 Task: Create a due date automation trigger when advanced on, on the monday after a card is due add fields with custom field "Resume" set to a number greater or equal to 1 and greater or equal to 10 at 11:00 AM.
Action: Mouse moved to (1062, 87)
Screenshot: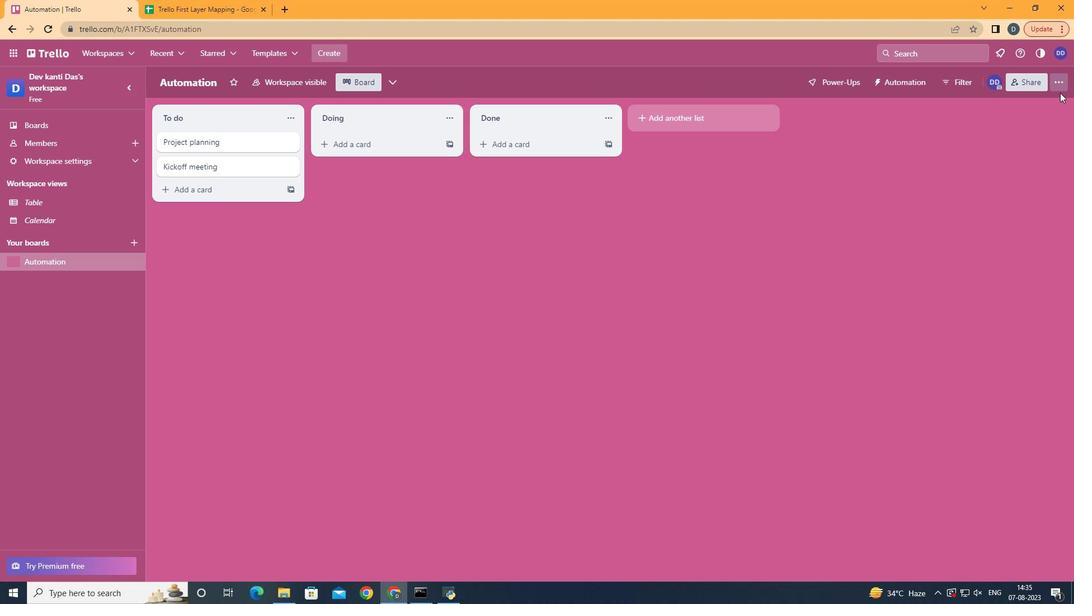 
Action: Mouse pressed left at (1062, 87)
Screenshot: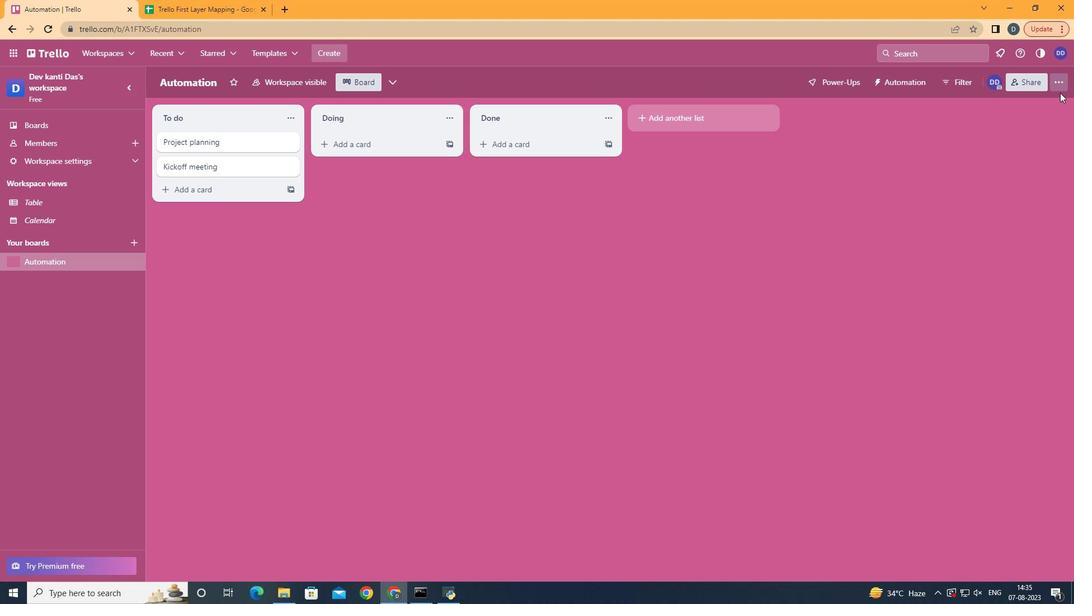 
Action: Mouse moved to (955, 254)
Screenshot: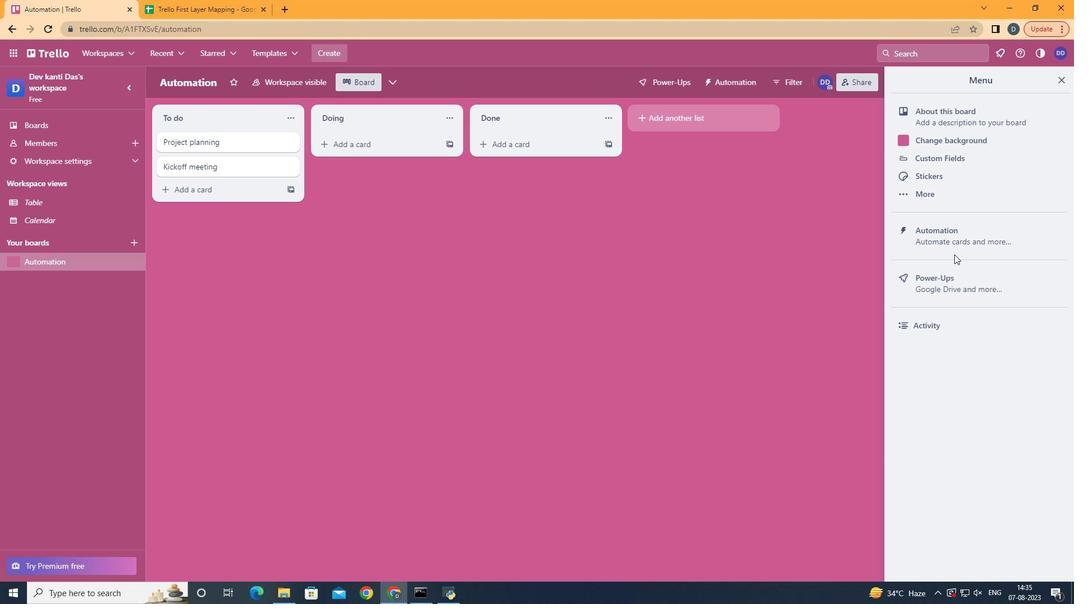 
Action: Mouse pressed left at (955, 254)
Screenshot: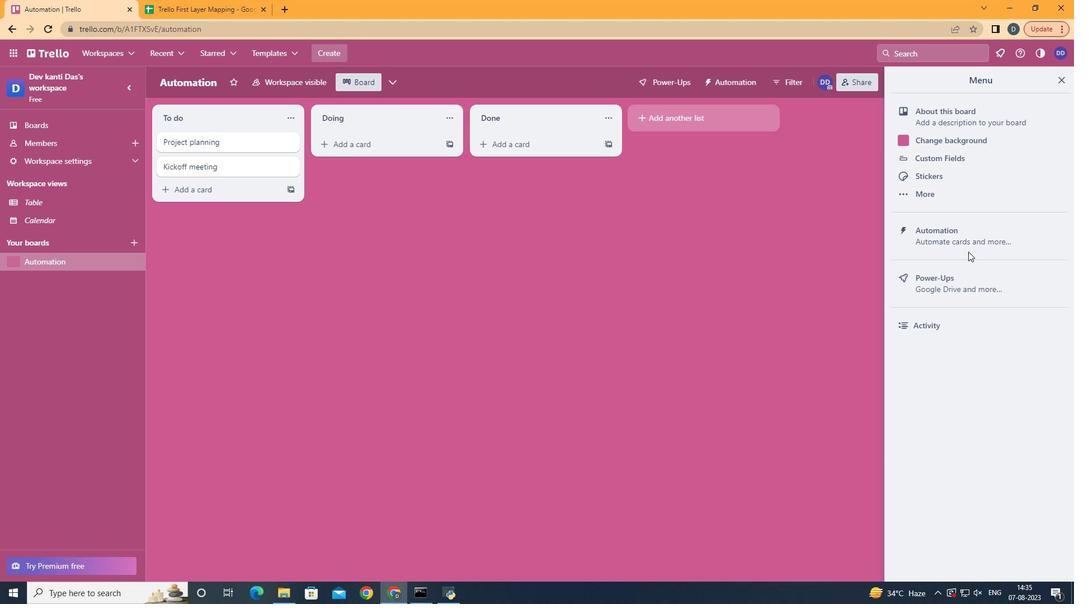 
Action: Mouse moved to (972, 251)
Screenshot: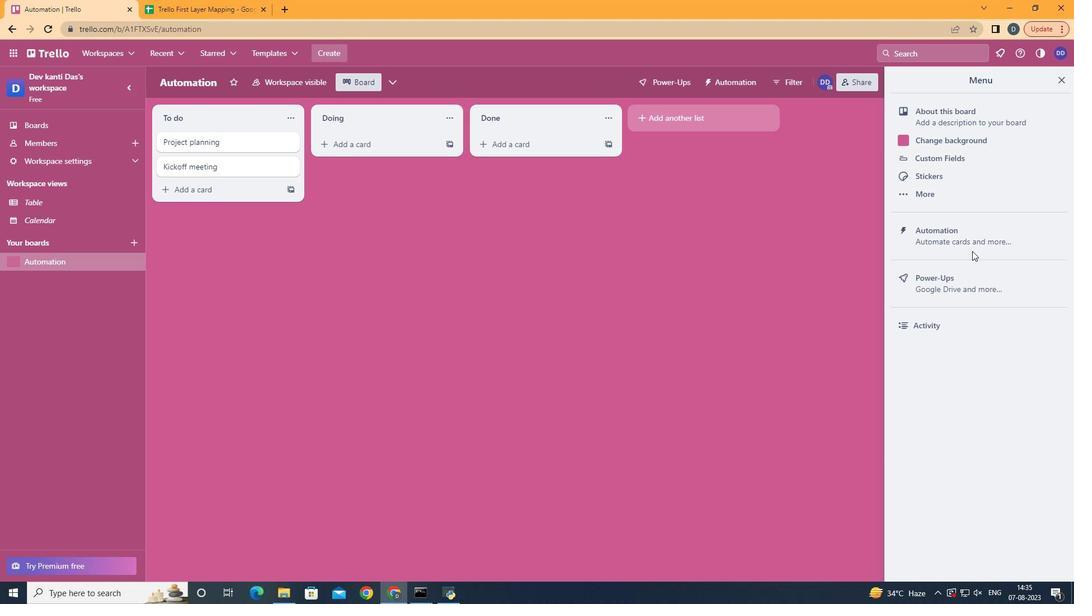 
Action: Mouse pressed left at (972, 251)
Screenshot: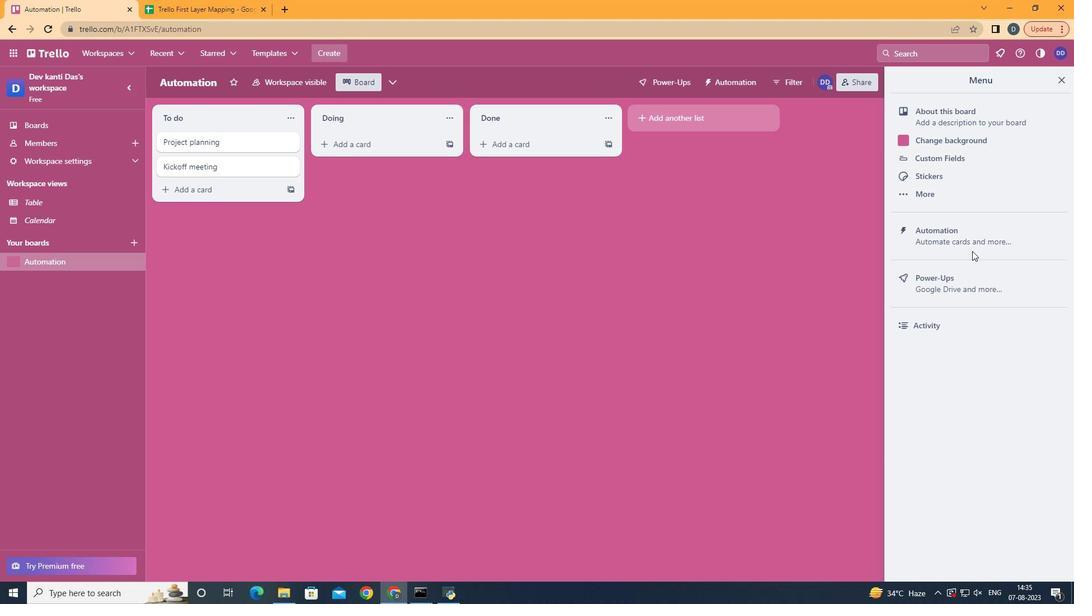 
Action: Mouse moved to (986, 243)
Screenshot: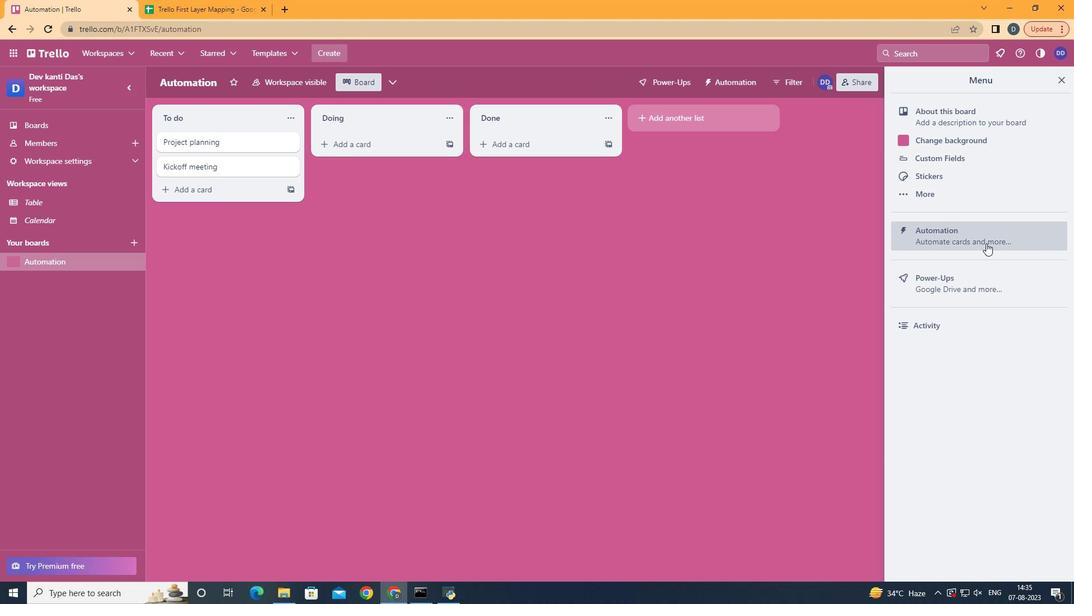 
Action: Mouse pressed left at (986, 243)
Screenshot: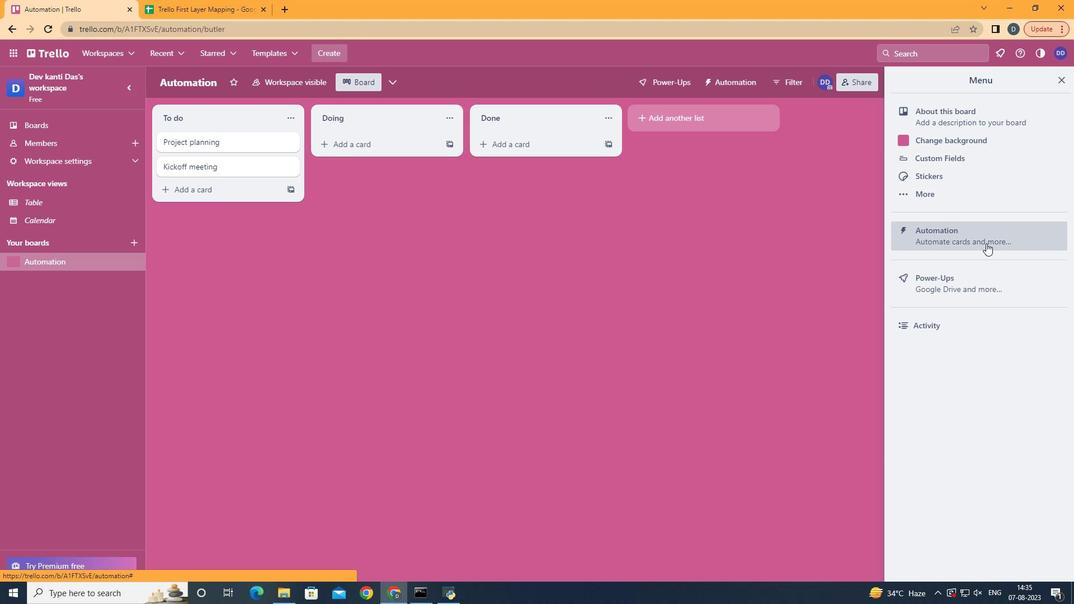 
Action: Mouse moved to (225, 228)
Screenshot: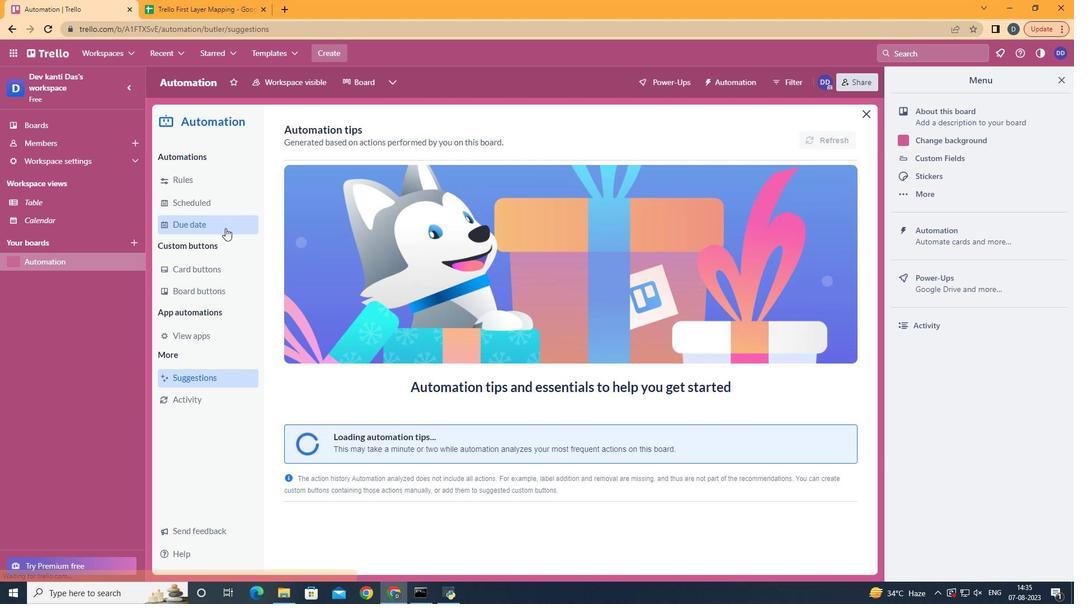 
Action: Mouse pressed left at (225, 228)
Screenshot: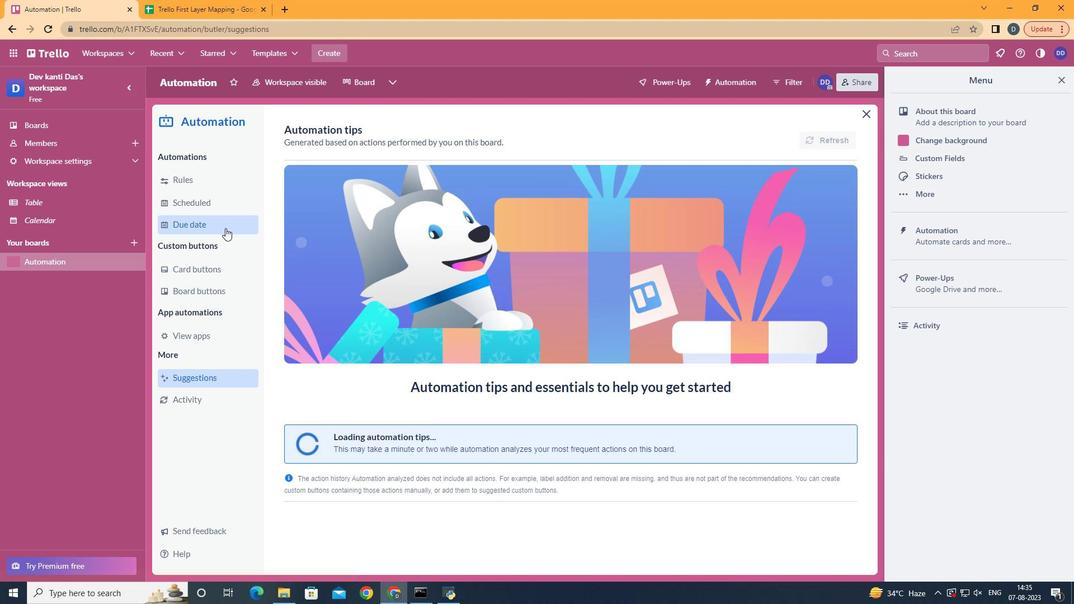 
Action: Mouse moved to (795, 132)
Screenshot: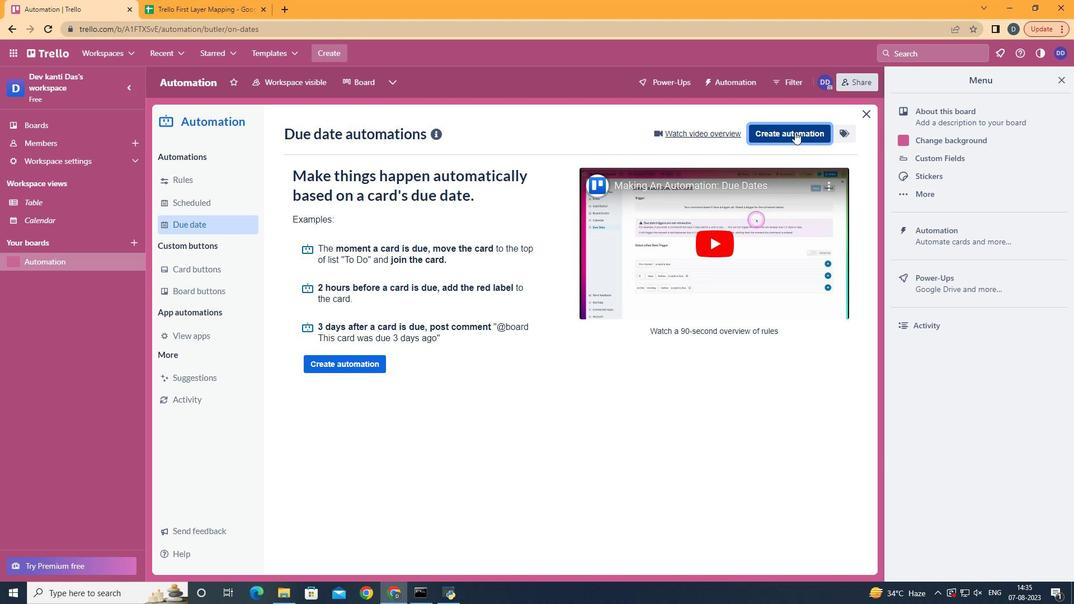 
Action: Mouse pressed left at (795, 132)
Screenshot: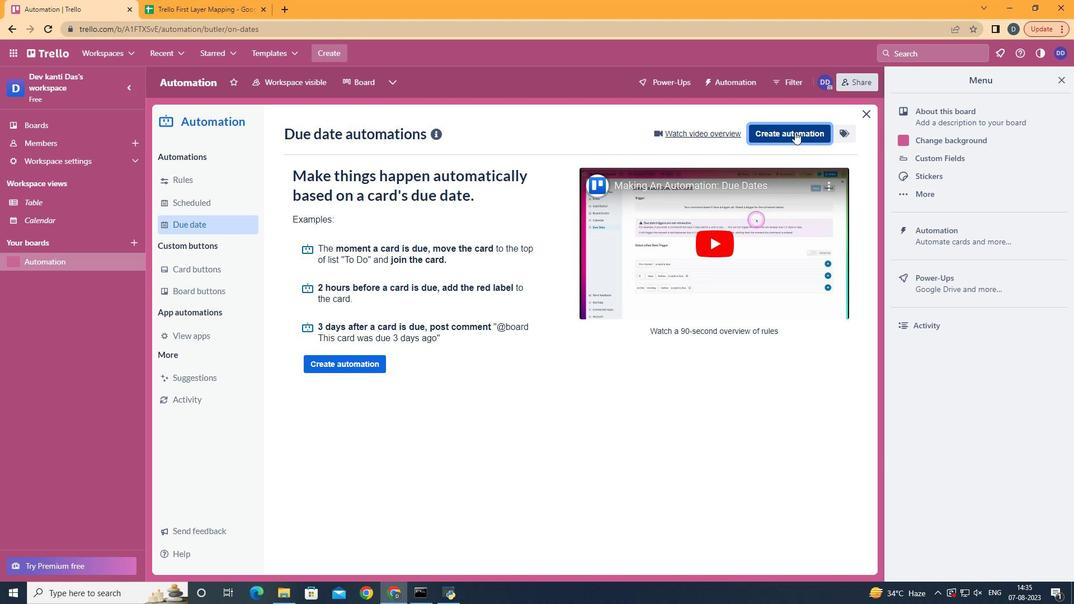 
Action: Mouse moved to (576, 237)
Screenshot: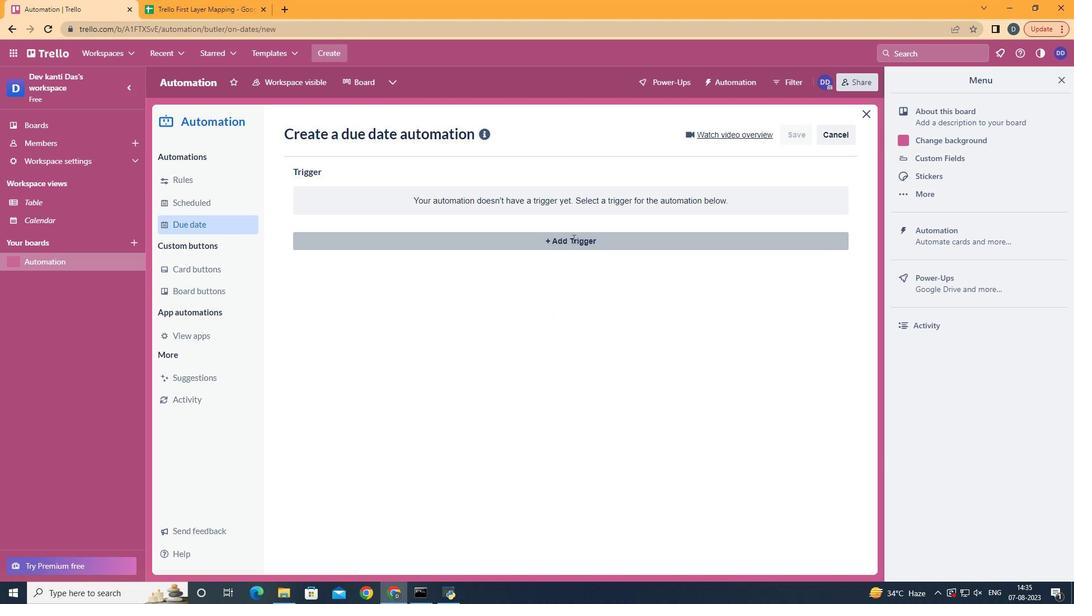 
Action: Mouse pressed left at (576, 237)
Screenshot: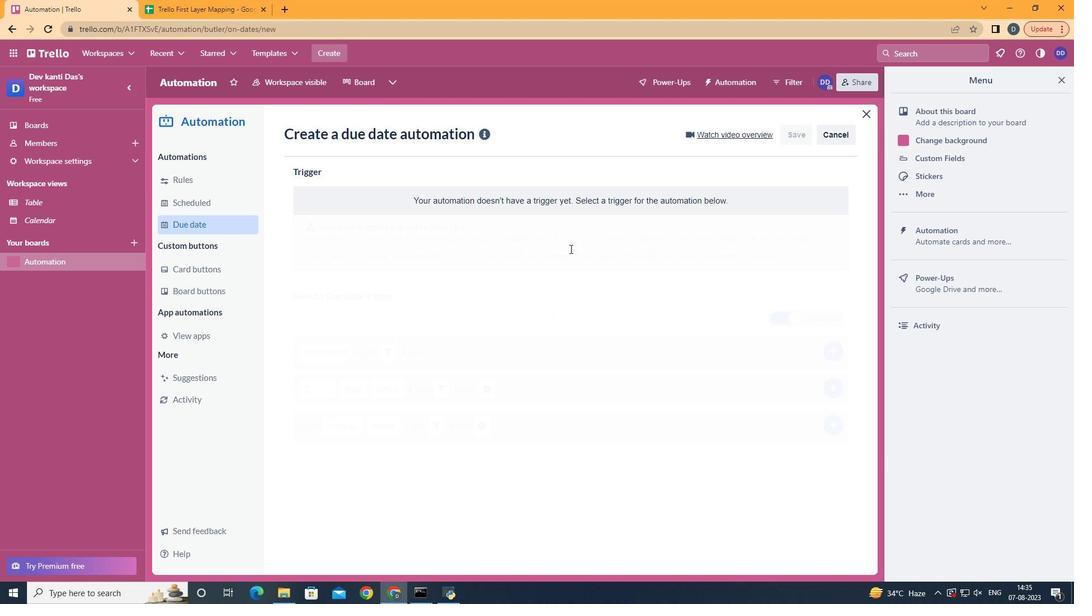 
Action: Mouse moved to (358, 291)
Screenshot: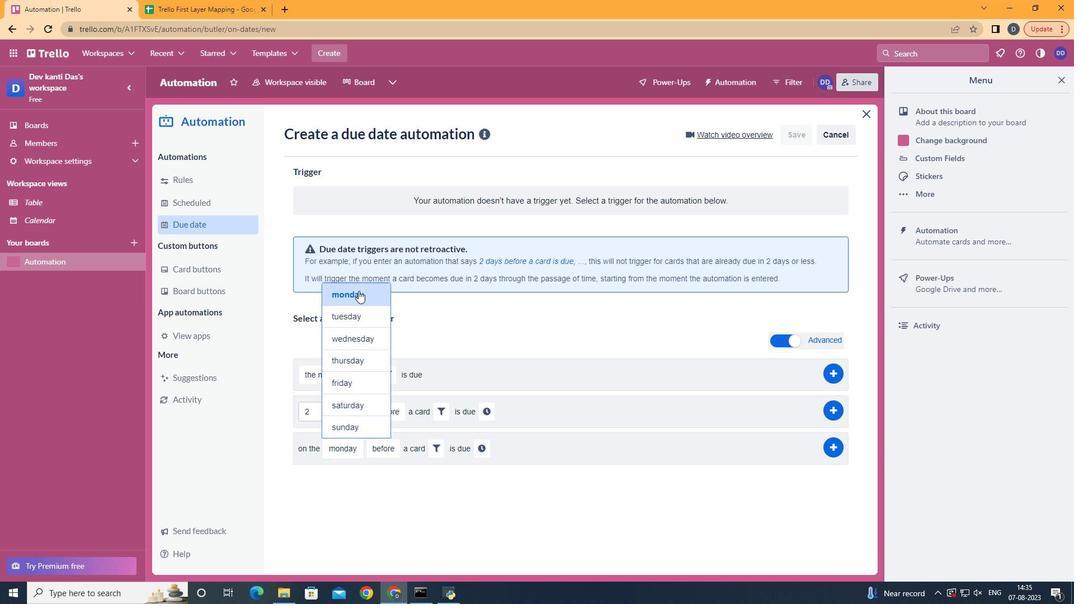 
Action: Mouse pressed left at (358, 291)
Screenshot: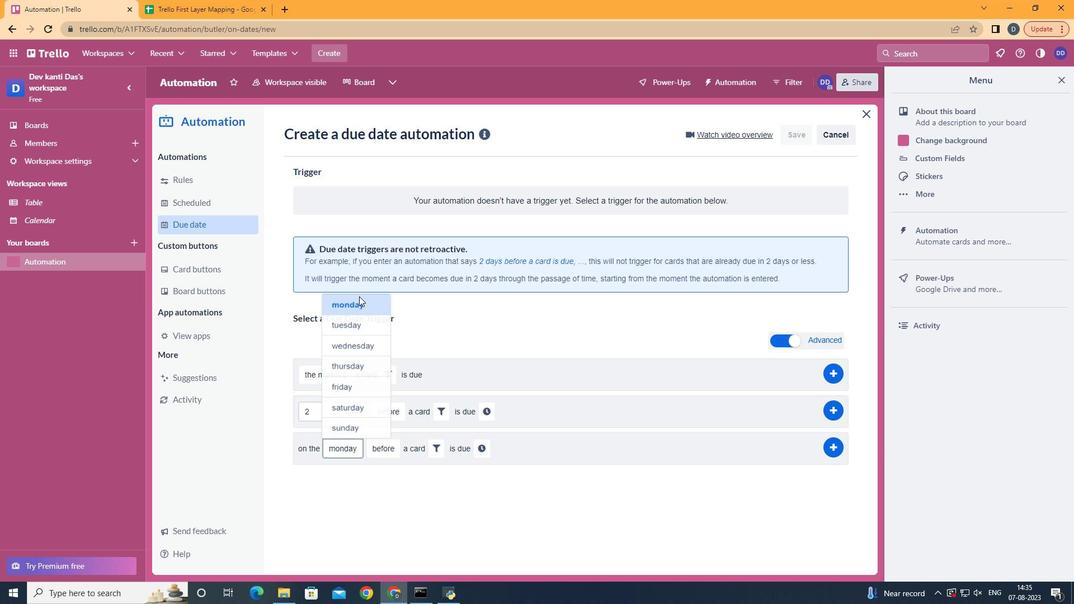 
Action: Mouse moved to (388, 492)
Screenshot: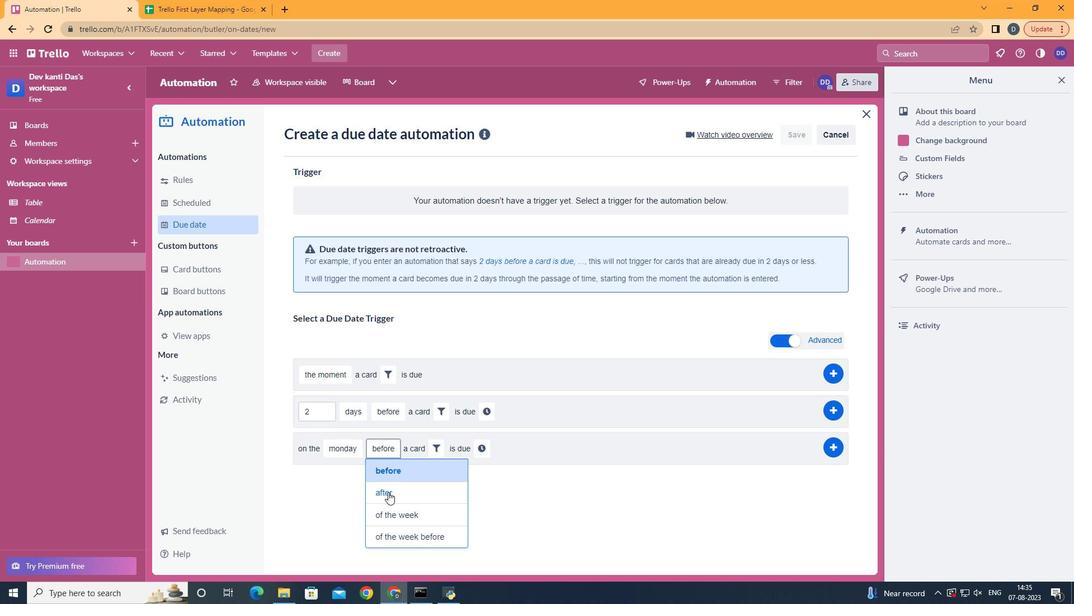 
Action: Mouse pressed left at (388, 492)
Screenshot: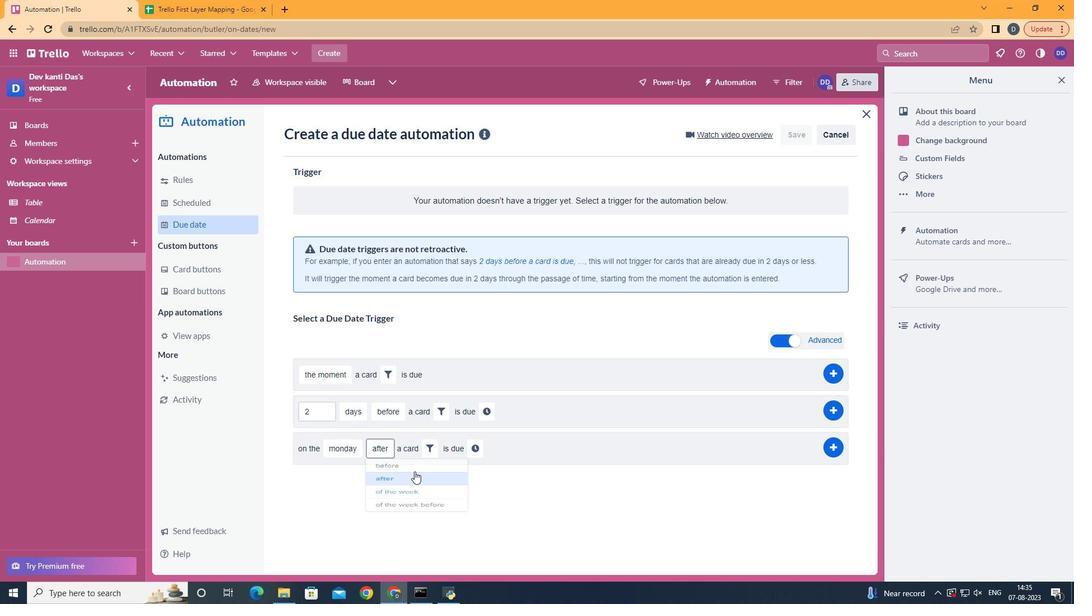
Action: Mouse moved to (431, 448)
Screenshot: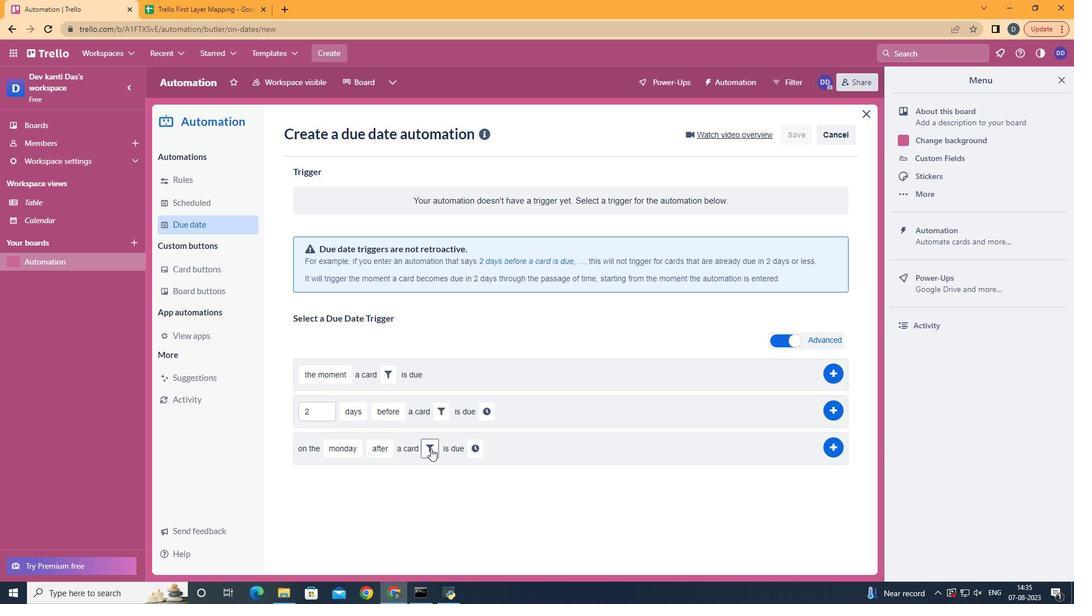 
Action: Mouse pressed left at (431, 448)
Screenshot: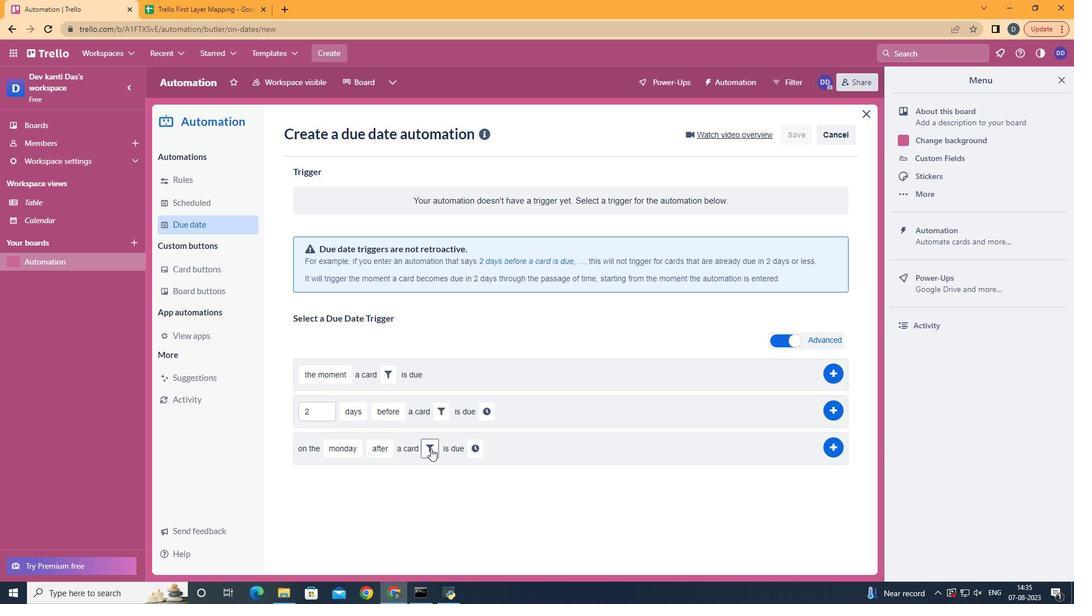 
Action: Mouse moved to (618, 481)
Screenshot: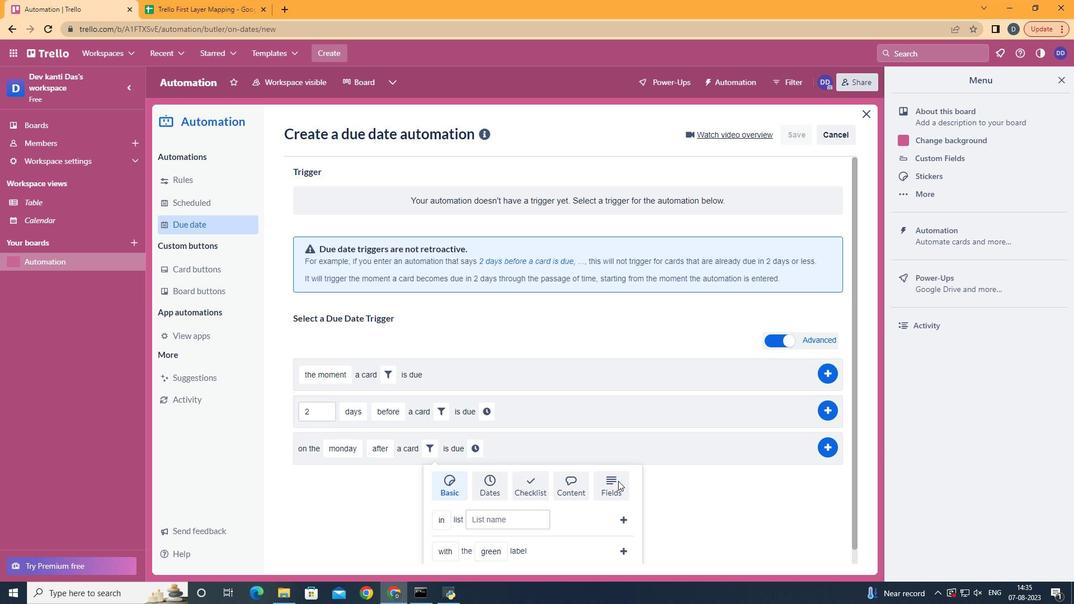 
Action: Mouse pressed left at (618, 481)
Screenshot: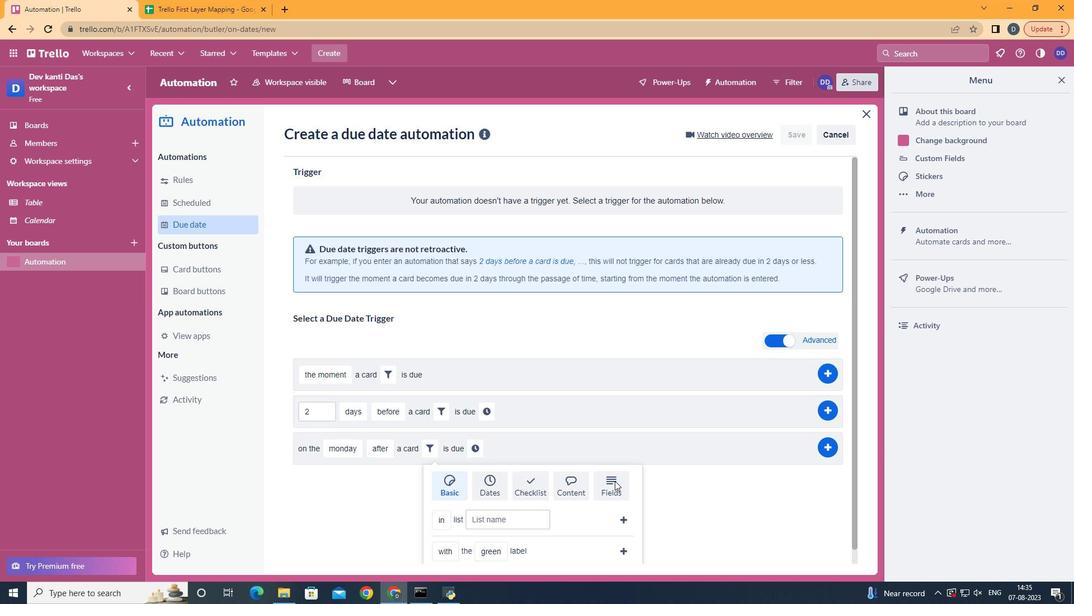 
Action: Mouse moved to (615, 481)
Screenshot: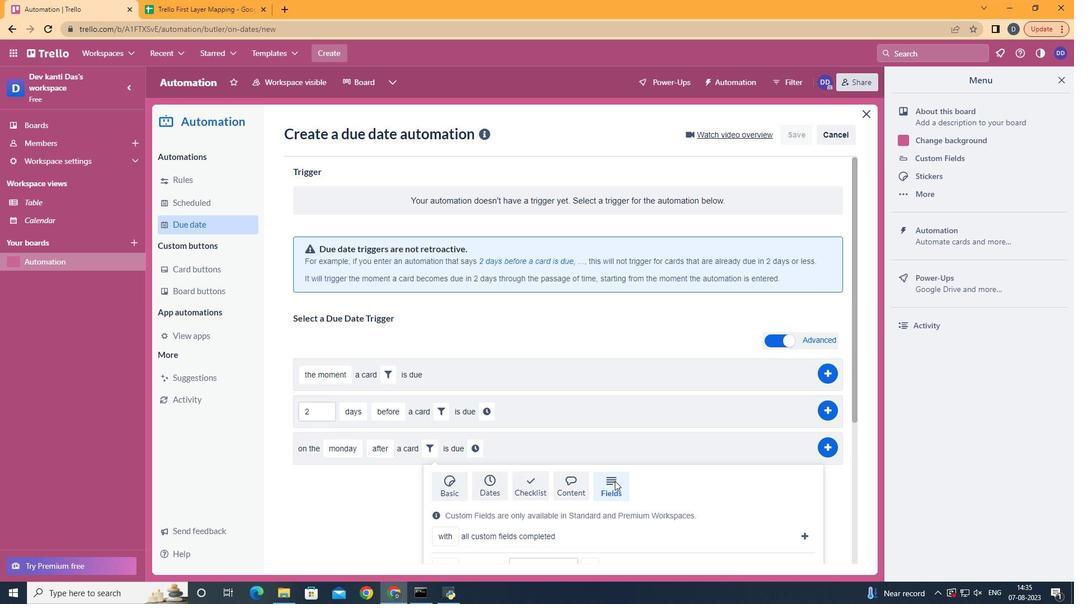 
Action: Mouse scrolled (615, 480) with delta (0, 0)
Screenshot: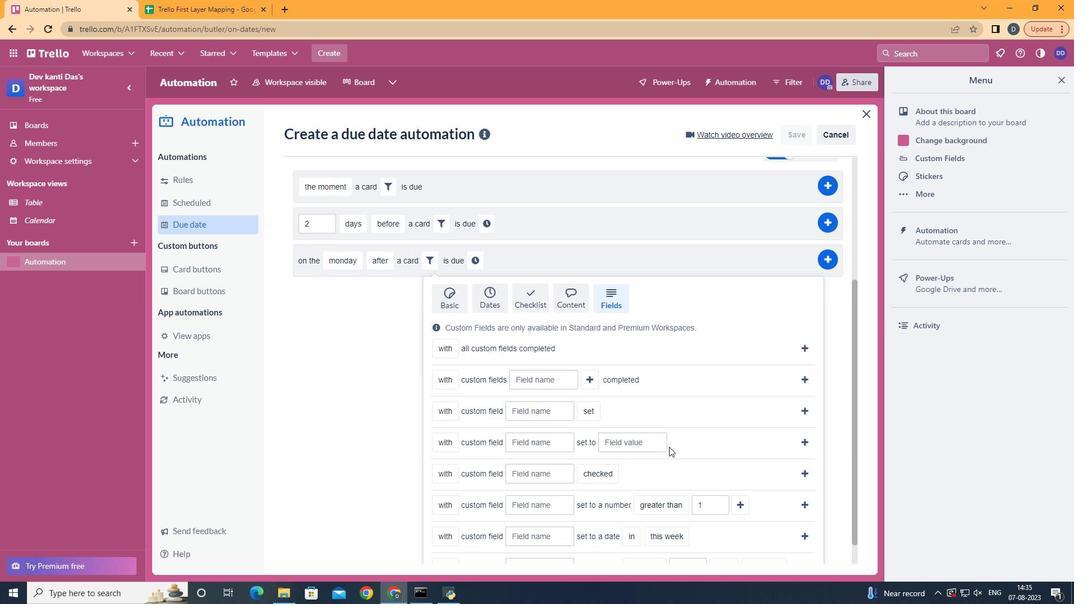 
Action: Mouse scrolled (615, 480) with delta (0, 0)
Screenshot: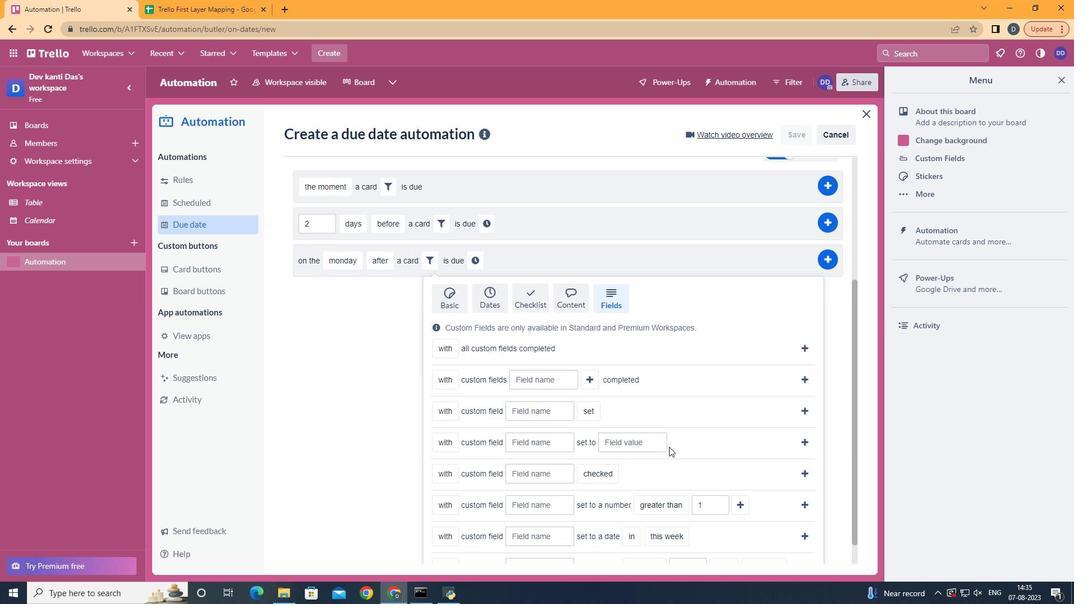 
Action: Mouse scrolled (615, 480) with delta (0, 0)
Screenshot: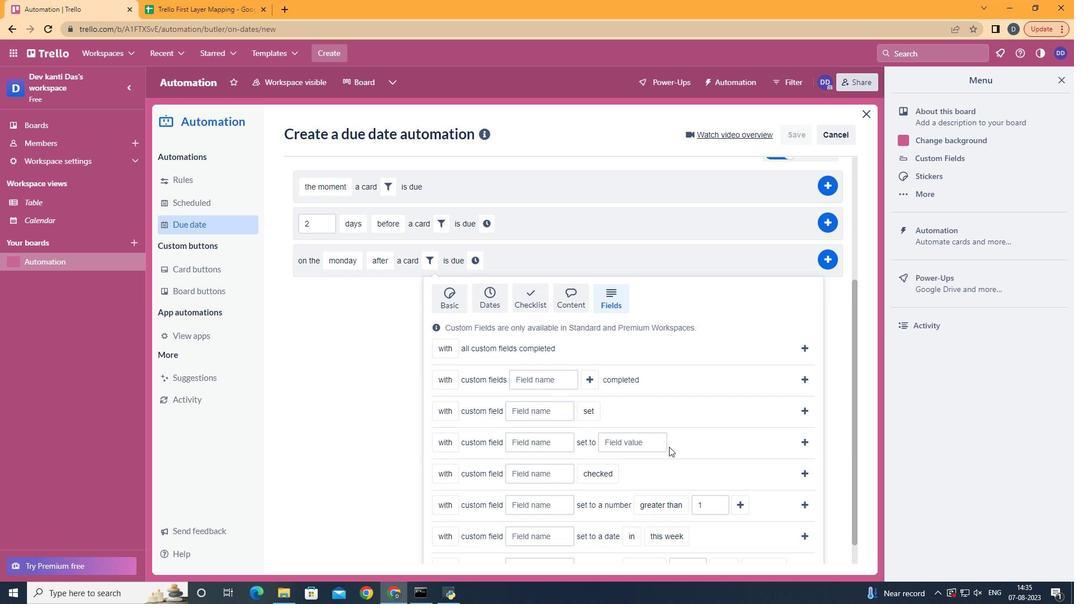 
Action: Mouse scrolled (615, 480) with delta (0, 0)
Screenshot: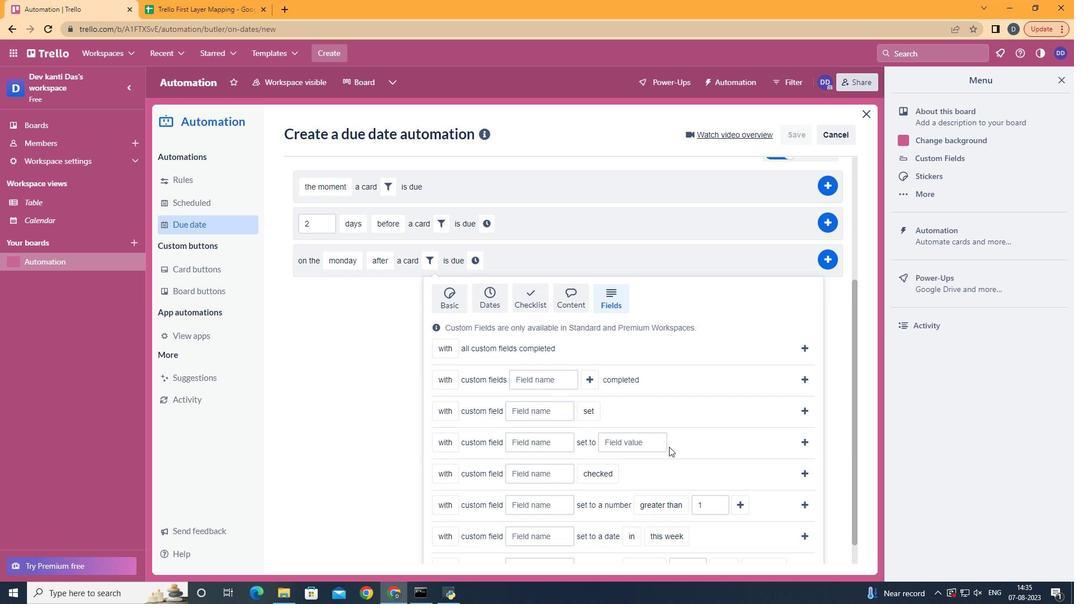 
Action: Mouse scrolled (615, 480) with delta (0, 0)
Screenshot: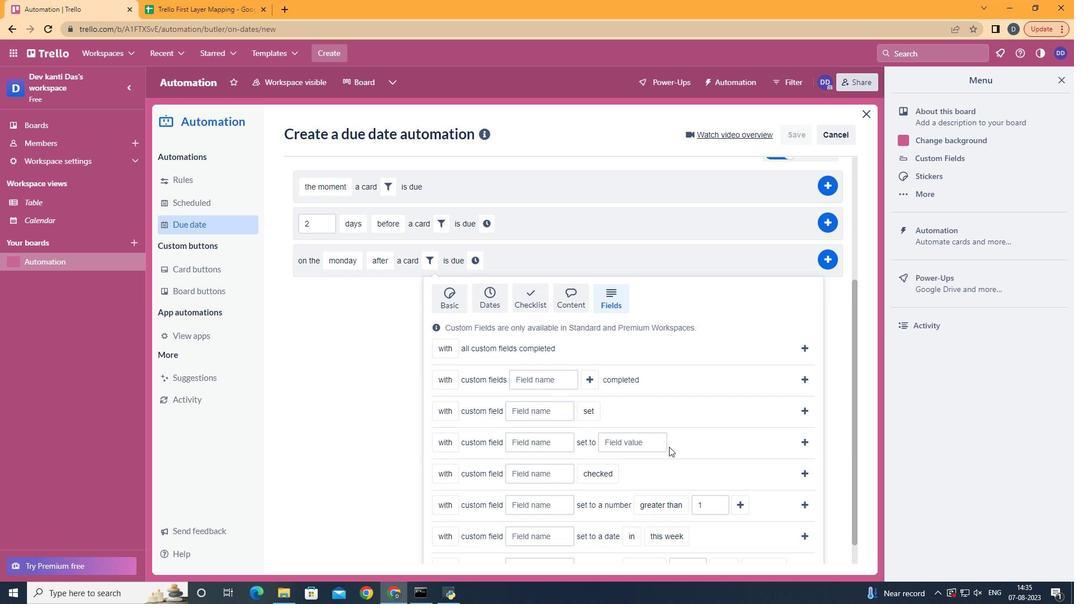 
Action: Mouse moved to (551, 475)
Screenshot: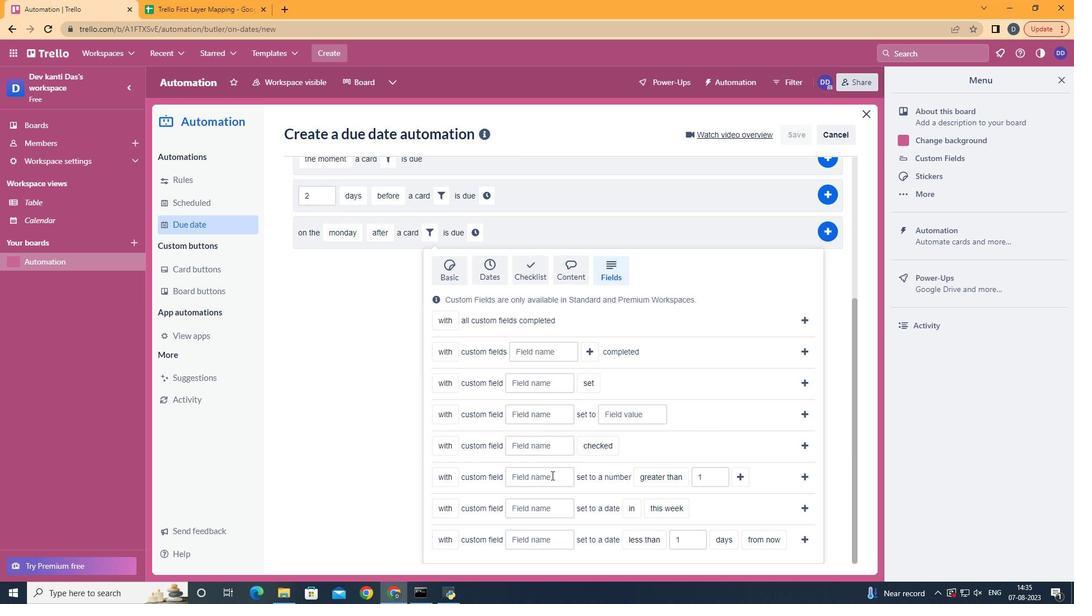 
Action: Mouse pressed left at (551, 475)
Screenshot: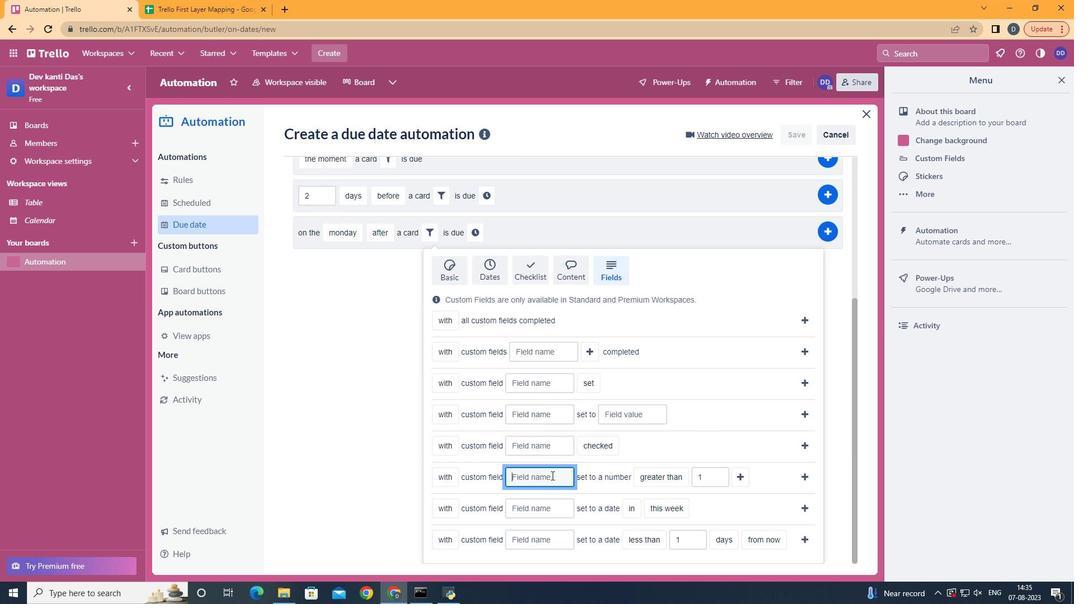 
Action: Mouse moved to (551, 476)
Screenshot: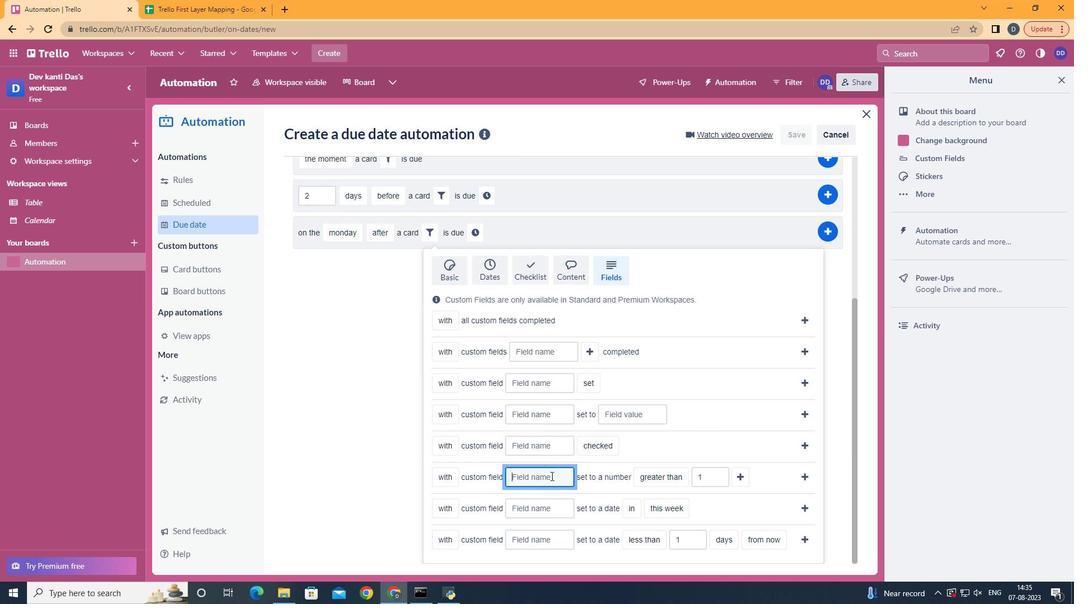 
Action: Key pressed <Key.shift>Resume
Screenshot: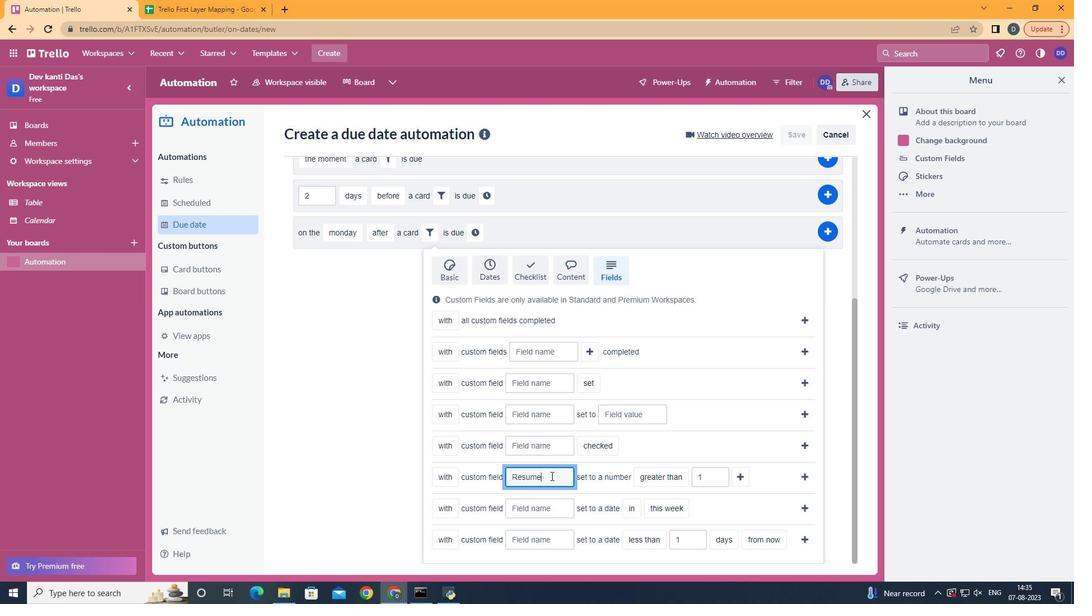 
Action: Mouse moved to (677, 418)
Screenshot: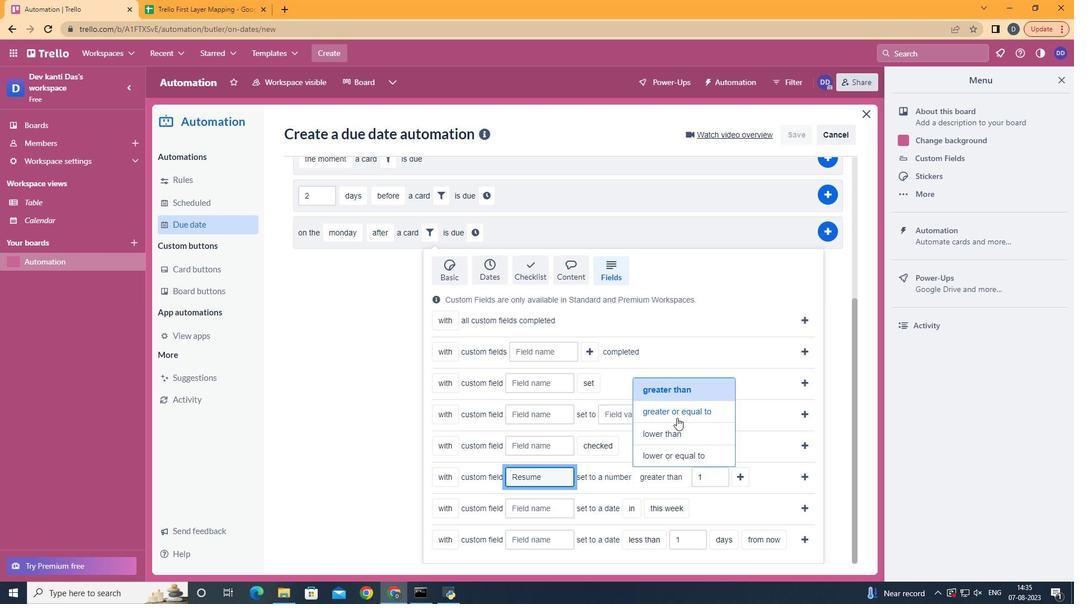 
Action: Mouse pressed left at (677, 418)
Screenshot: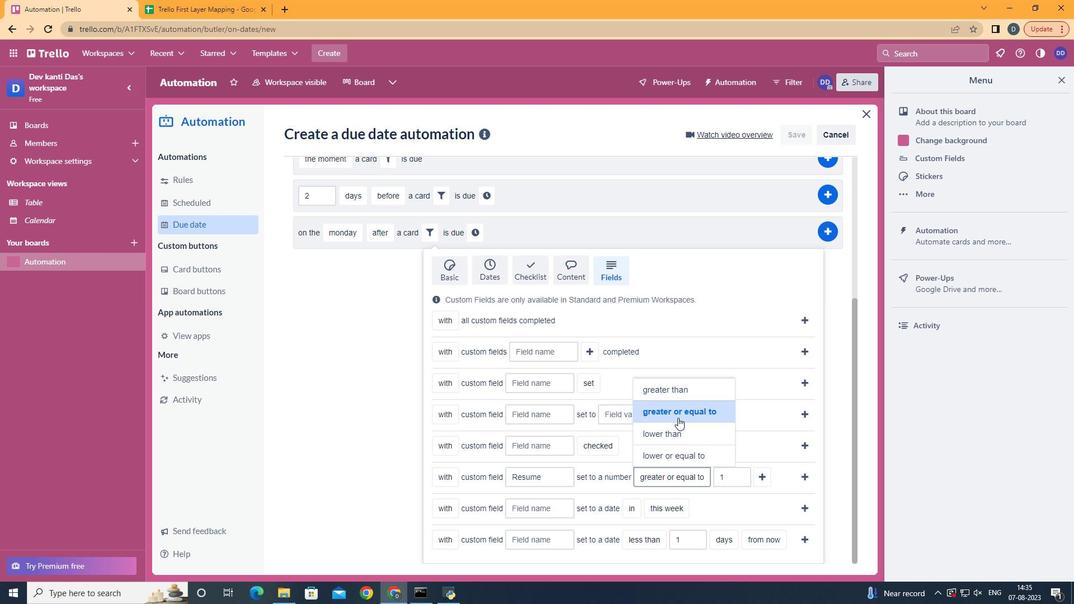 
Action: Mouse moved to (761, 470)
Screenshot: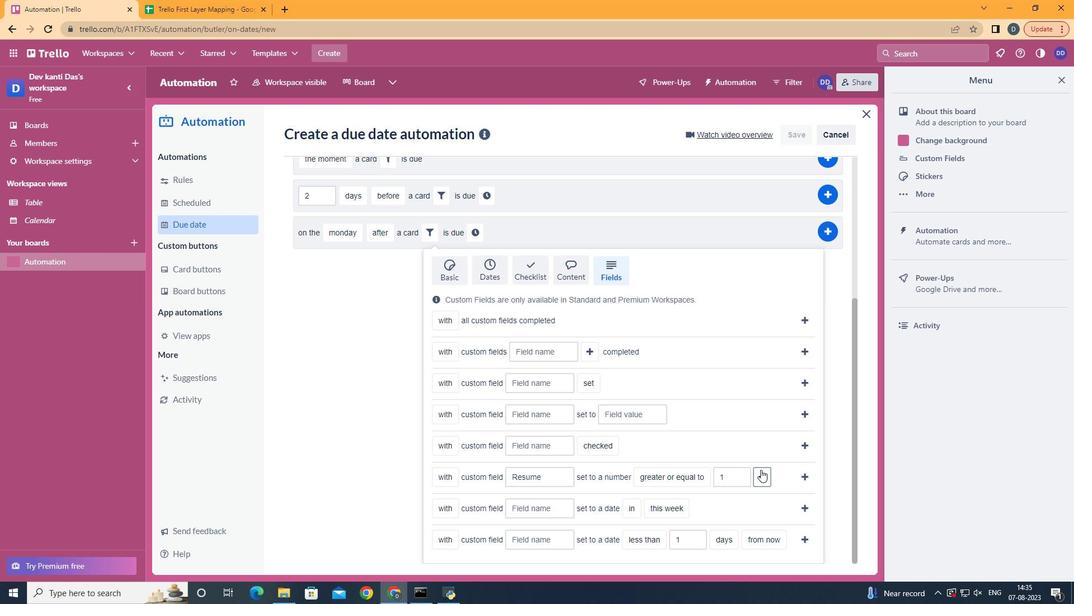 
Action: Mouse pressed left at (761, 470)
Screenshot: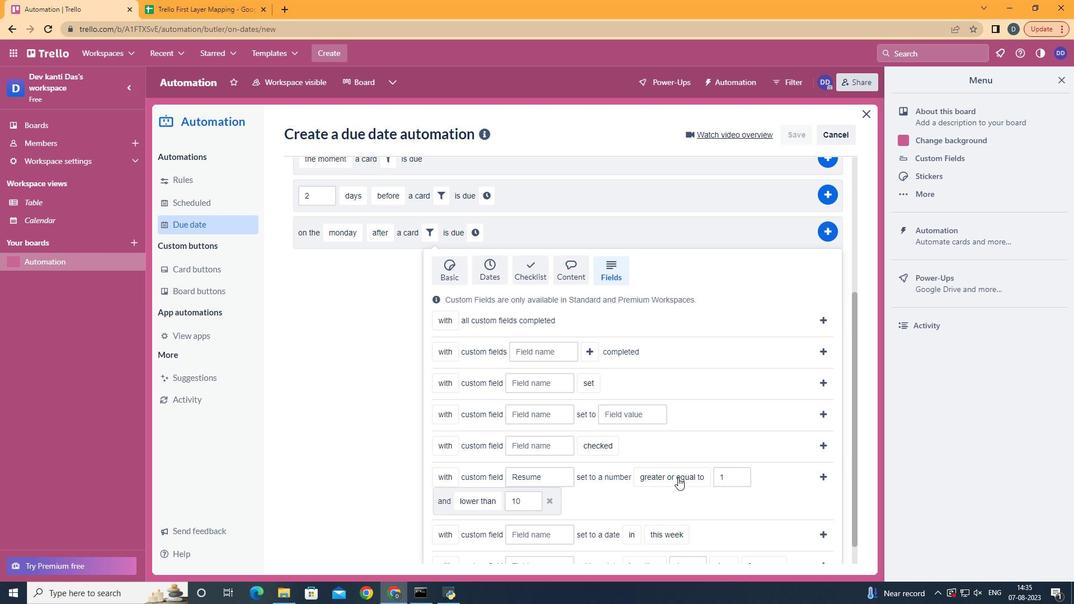 
Action: Mouse moved to (495, 487)
Screenshot: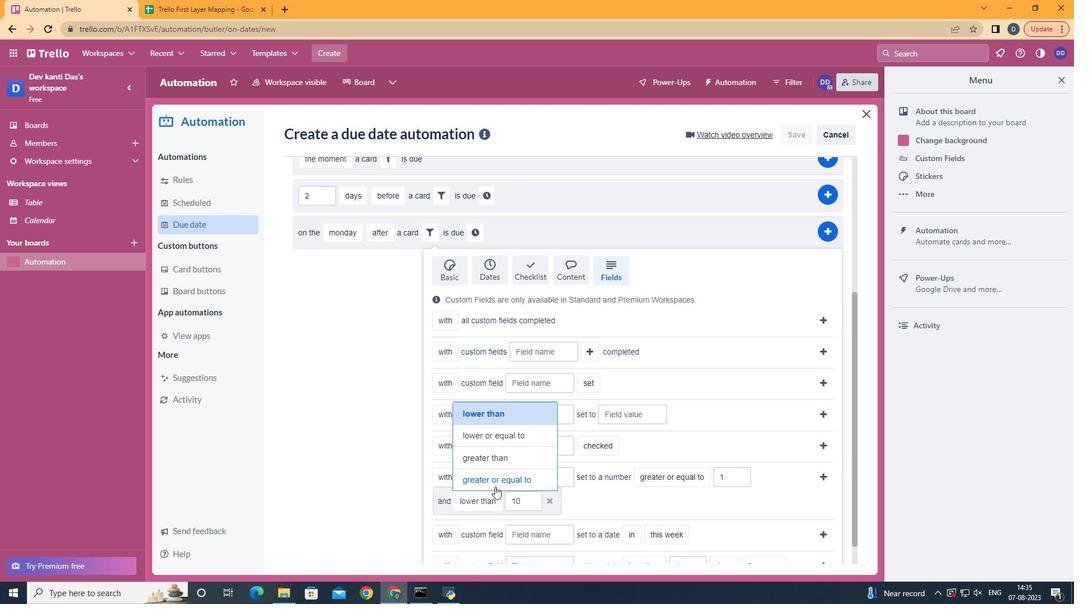 
Action: Mouse pressed left at (495, 487)
Screenshot: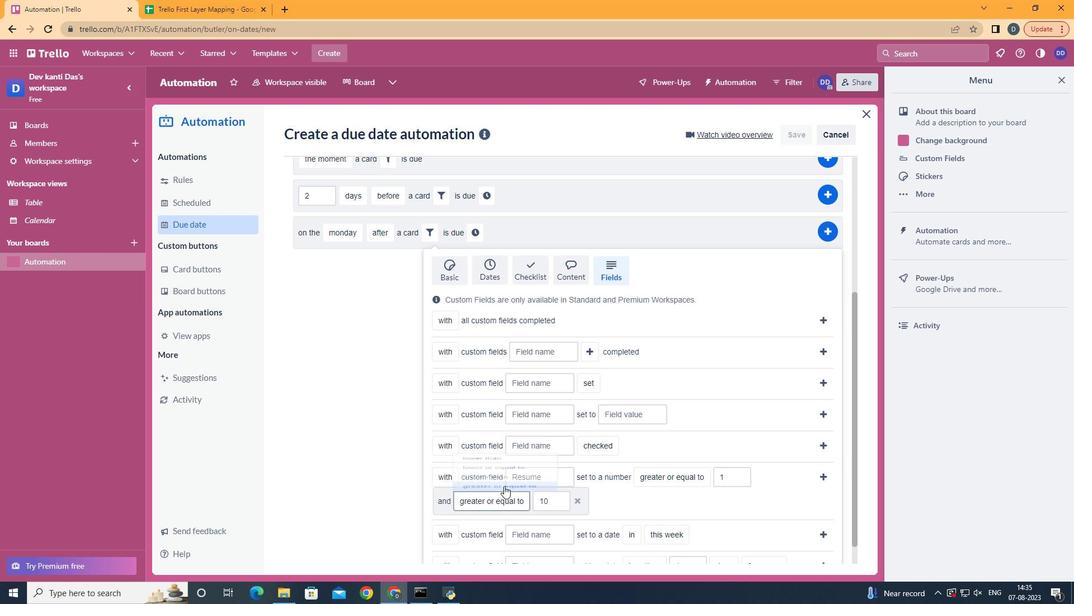 
Action: Mouse moved to (817, 475)
Screenshot: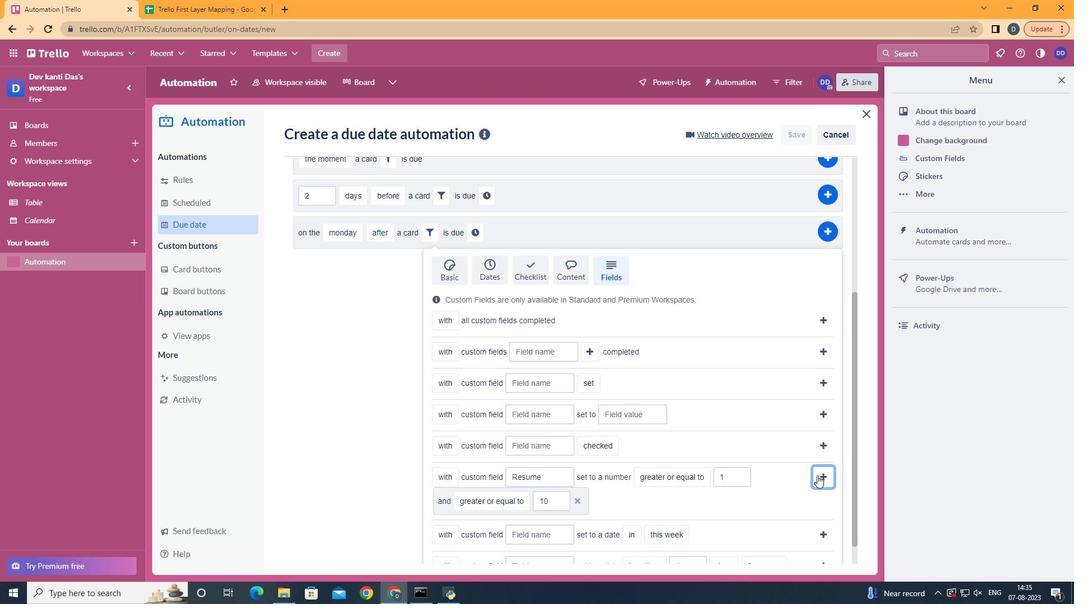 
Action: Mouse pressed left at (817, 475)
Screenshot: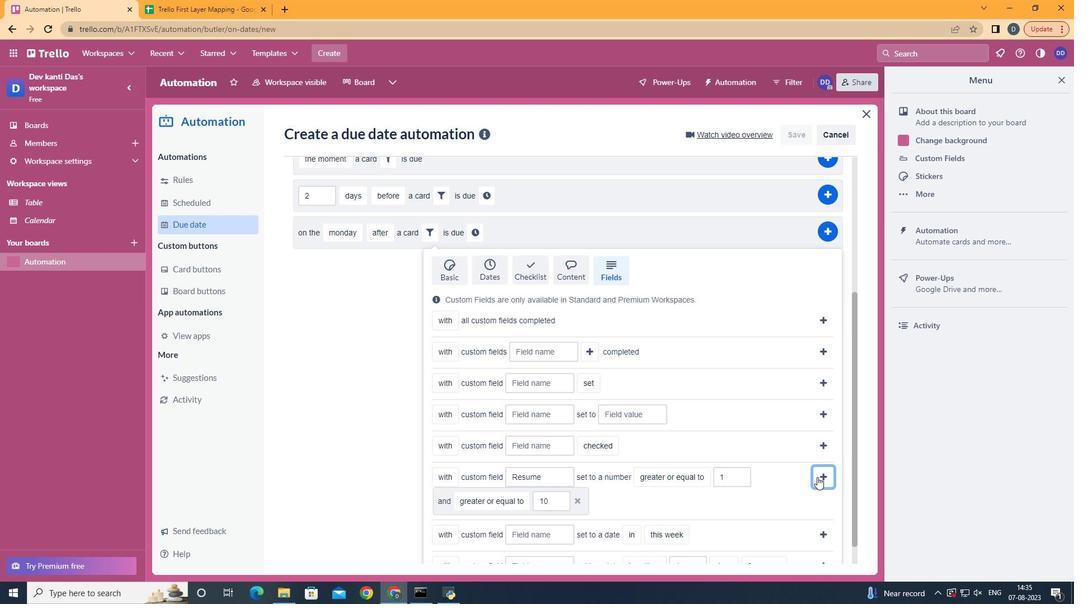 
Action: Mouse moved to (310, 466)
Screenshot: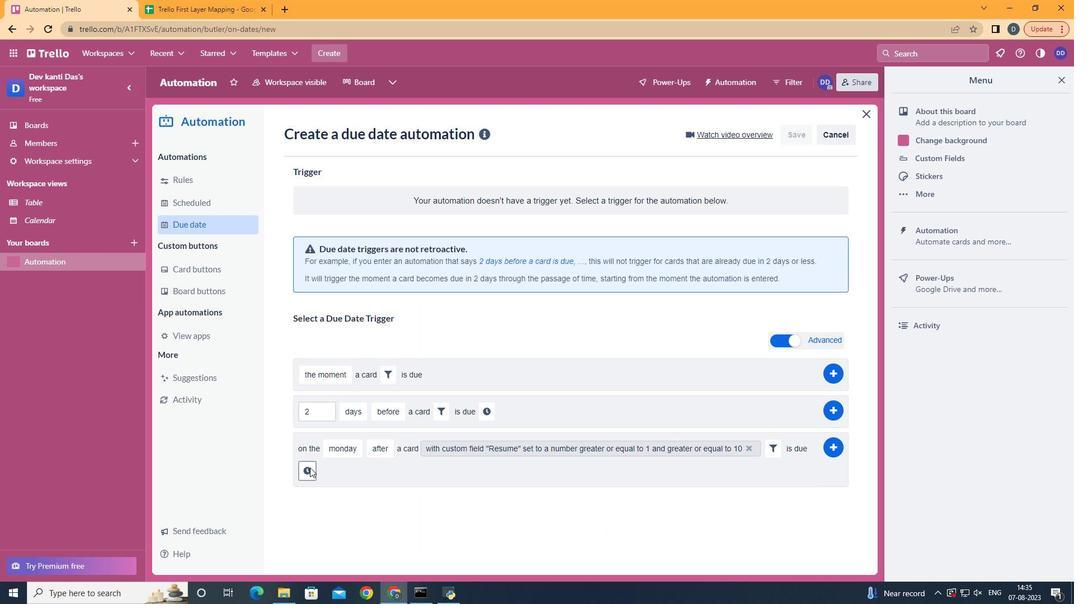 
Action: Mouse pressed left at (310, 466)
Screenshot: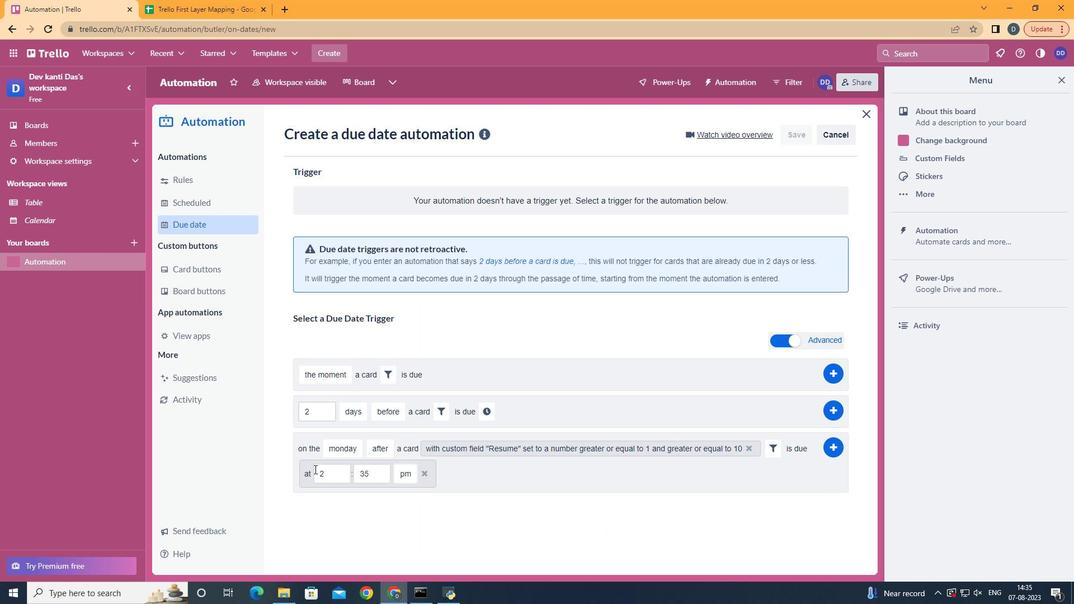 
Action: Mouse moved to (337, 472)
Screenshot: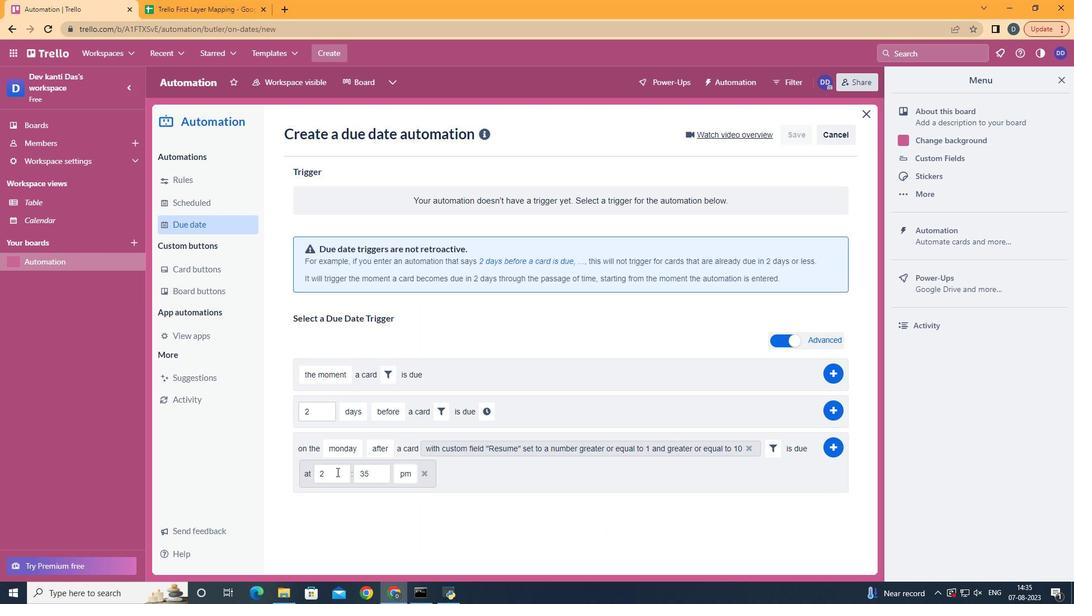 
Action: Mouse pressed left at (337, 472)
Screenshot: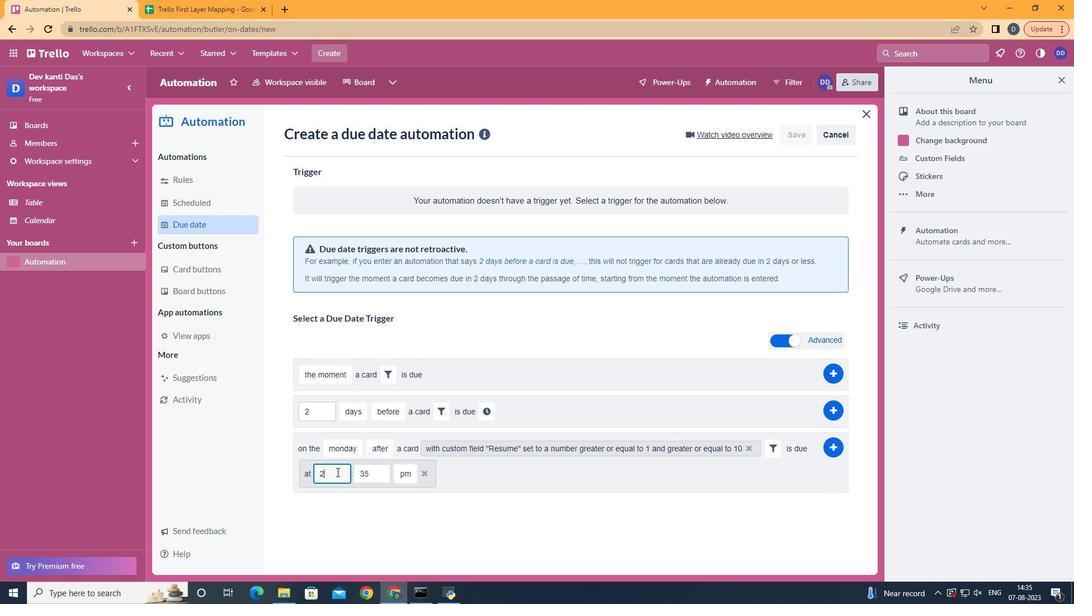 
Action: Key pressed <Key.backspace>11
Screenshot: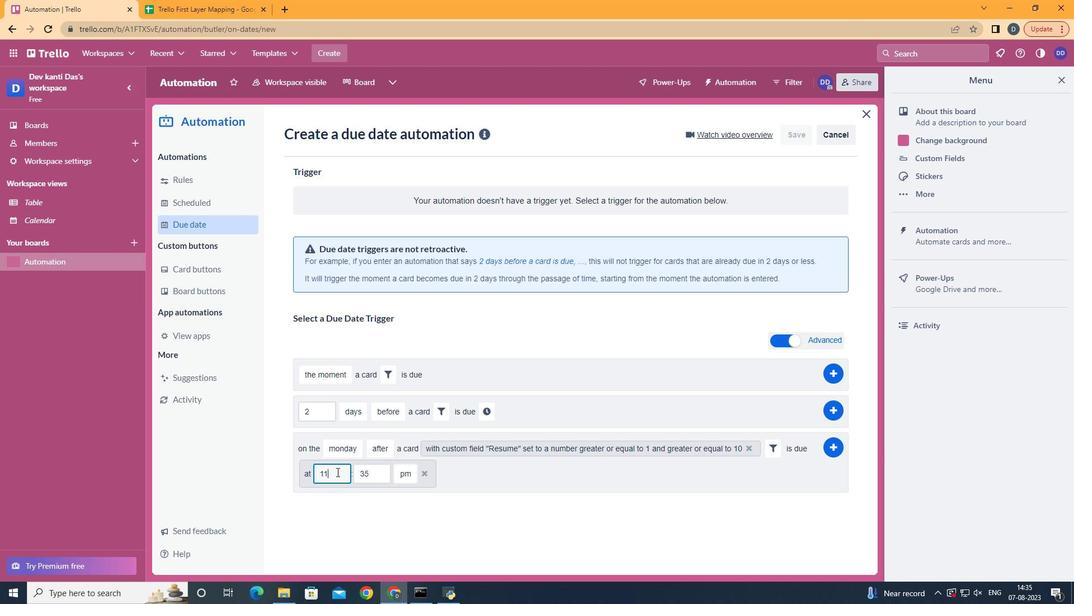 
Action: Mouse moved to (385, 474)
Screenshot: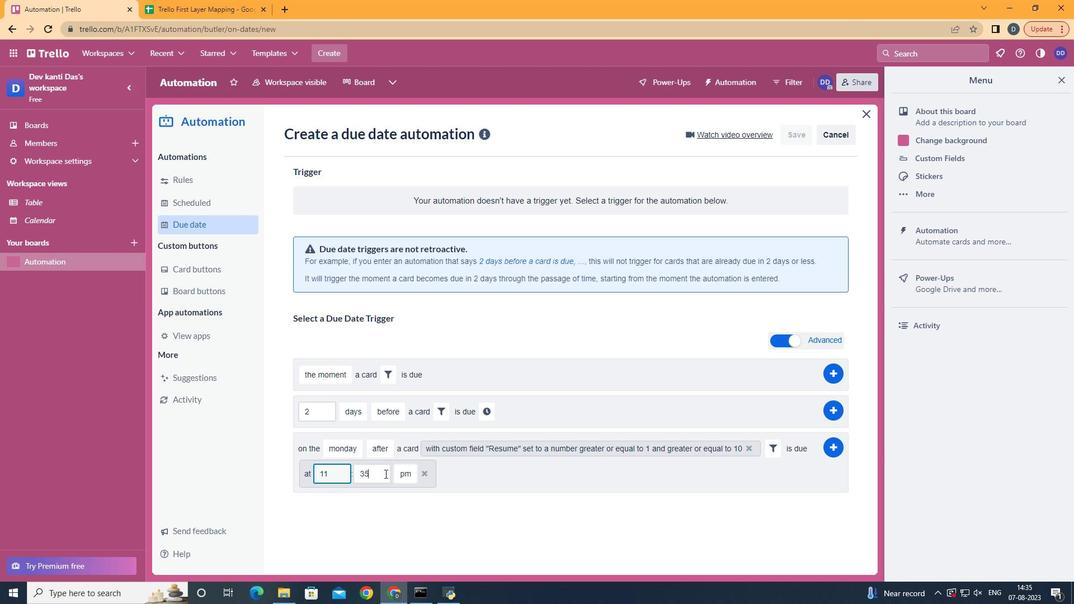 
Action: Mouse pressed left at (385, 474)
Screenshot: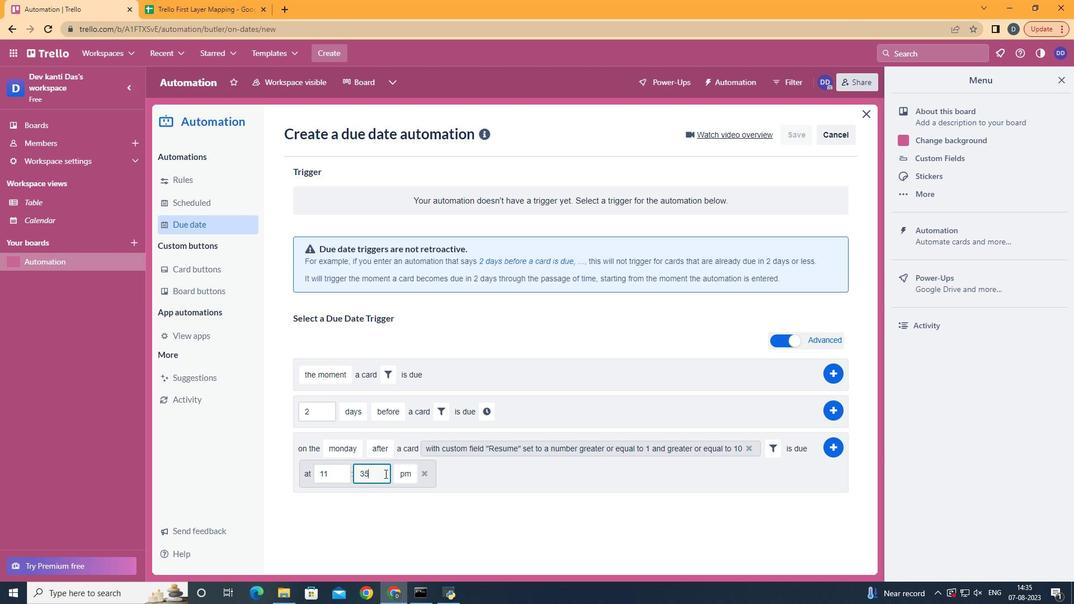 
Action: Key pressed <Key.backspace><Key.backspace>00
Screenshot: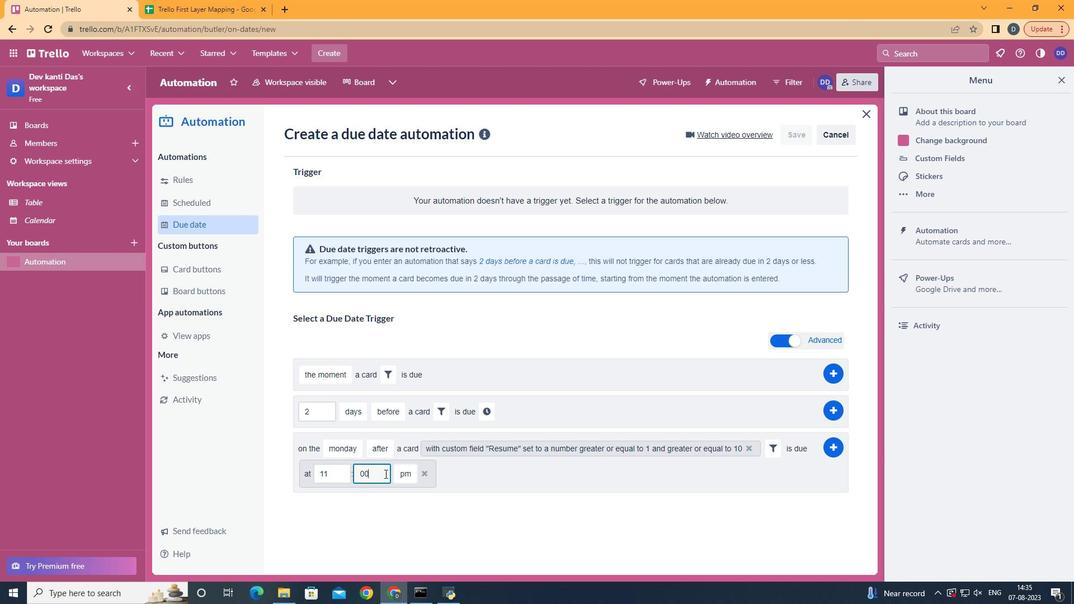 
Action: Mouse moved to (409, 493)
Screenshot: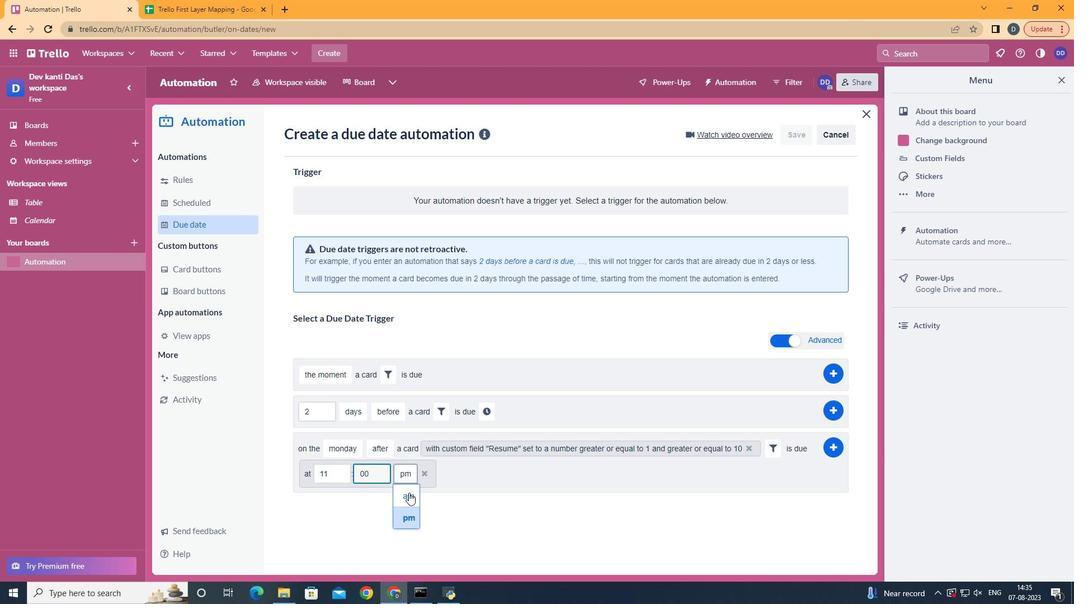 
Action: Mouse pressed left at (409, 493)
Screenshot: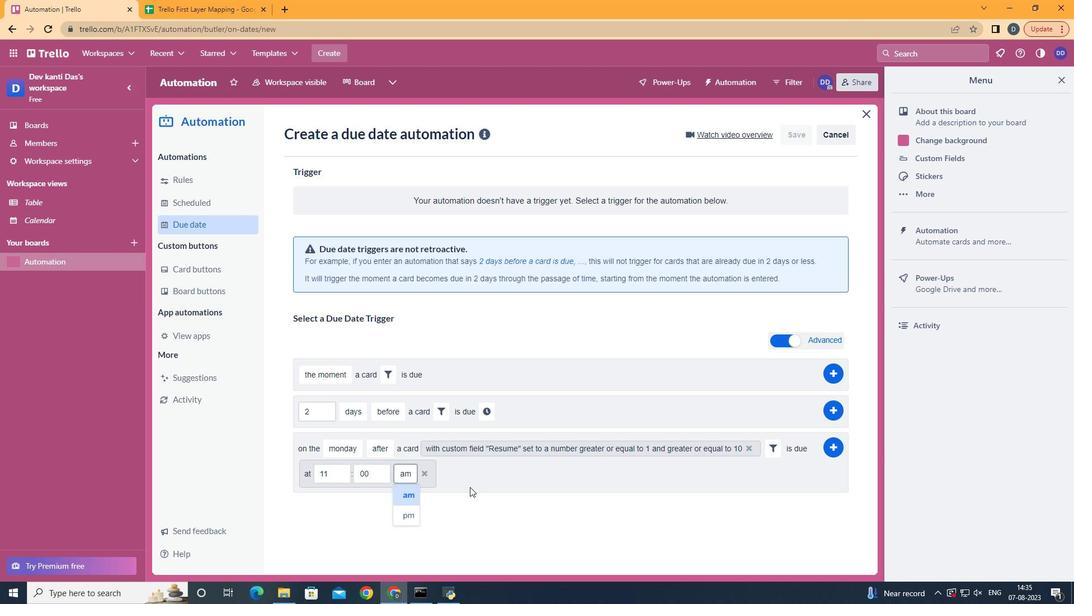 
Action: Mouse moved to (839, 442)
Screenshot: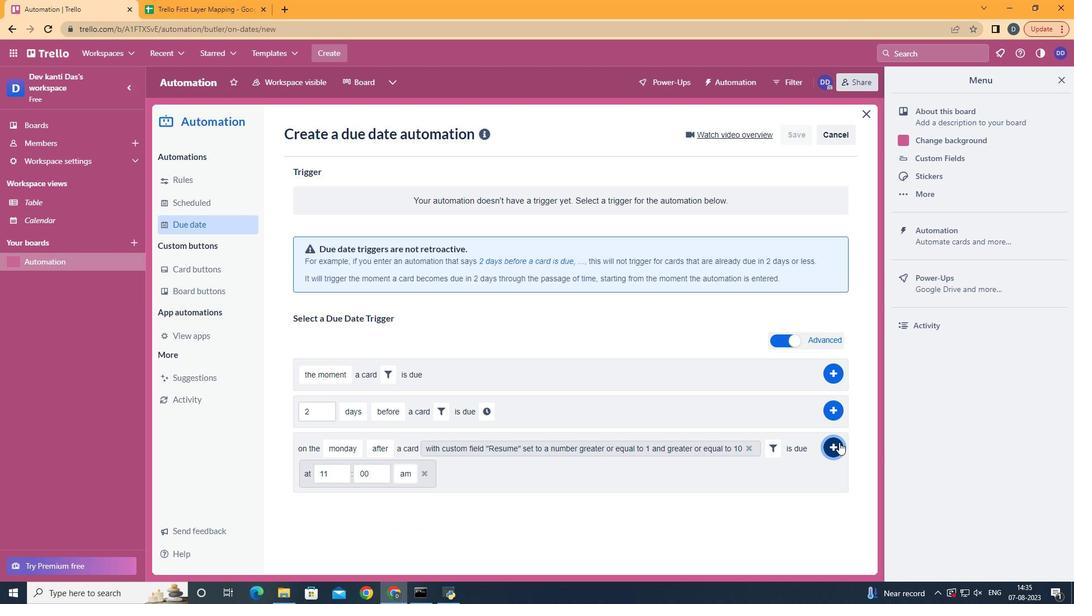 
Action: Mouse pressed left at (839, 442)
Screenshot: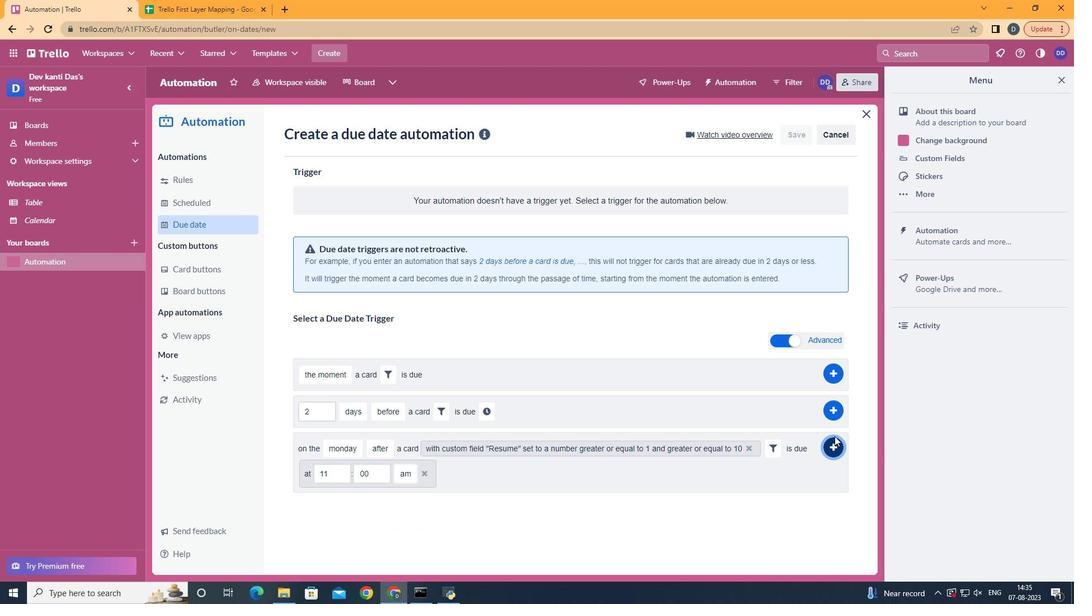 
Action: Mouse moved to (542, 203)
Screenshot: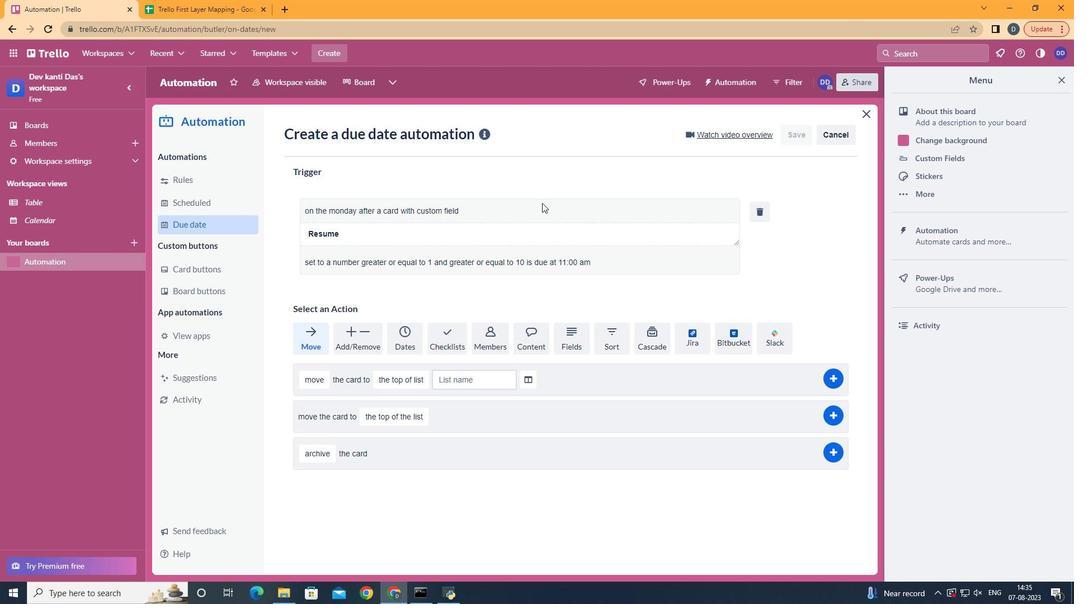 
